 Task: Look for space in Nanae, Japan from 3rd August, 2023 to 17th August, 2023 for 3 adults, 1 child in price range Rs.3000 to Rs.15000. Place can be entire place with 3 bedrooms having 4 beds and 2 bathrooms. Property type can be house, flat, guest house. Amenities needed are: wifi, washing machine. Booking option can be shelf check-in. Required host language is English.
Action: Mouse moved to (405, 99)
Screenshot: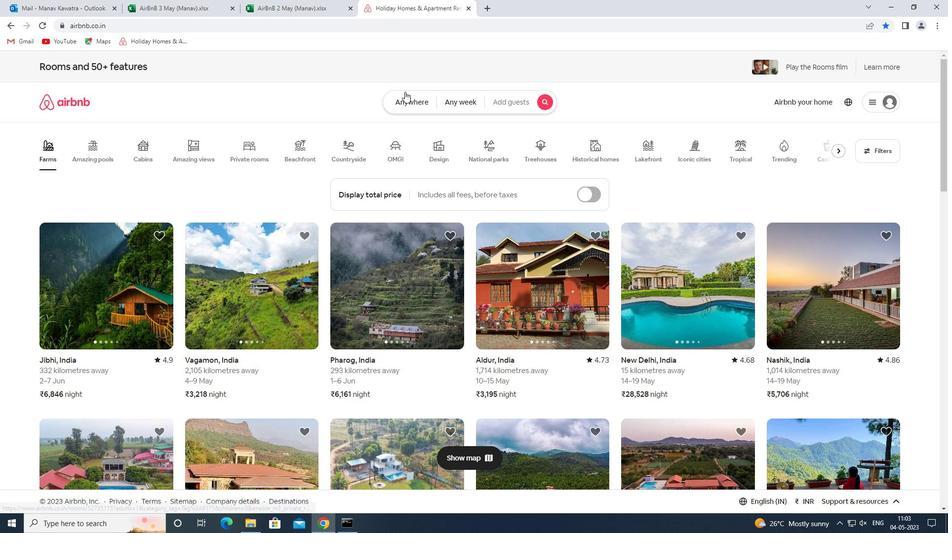 
Action: Mouse pressed left at (405, 99)
Screenshot: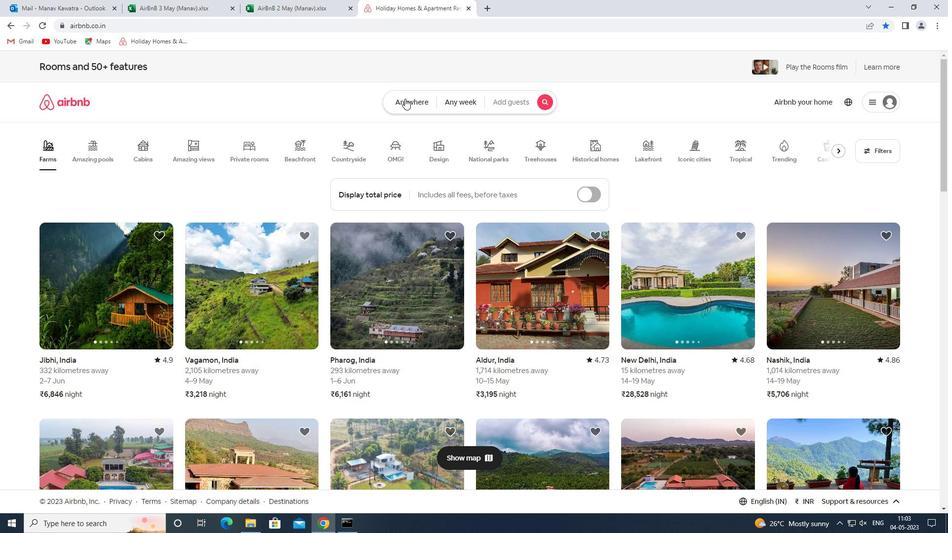 
Action: Mouse moved to (329, 143)
Screenshot: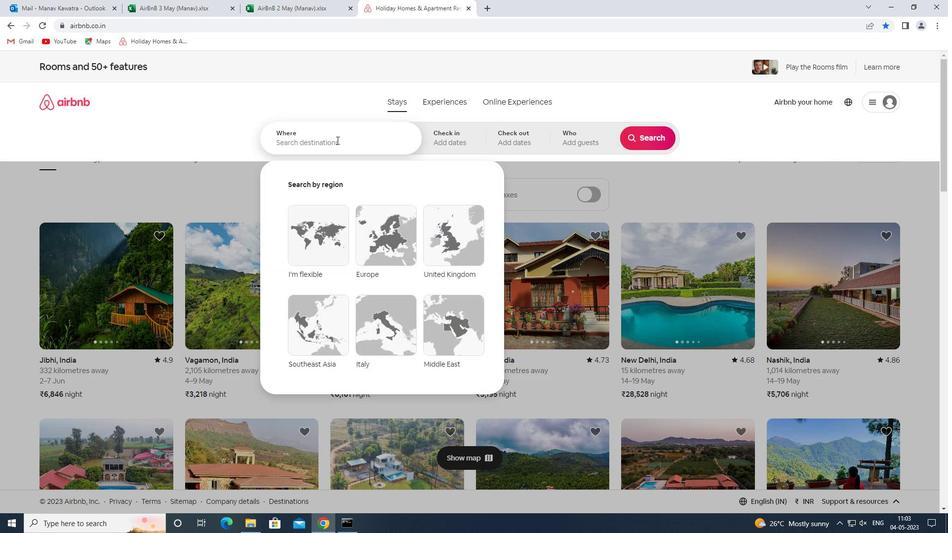 
Action: Mouse pressed left at (329, 143)
Screenshot: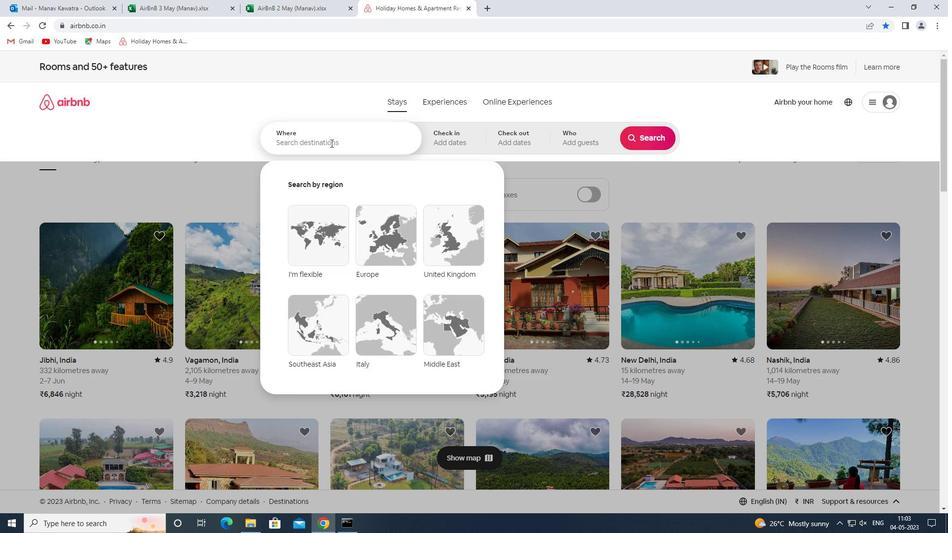 
Action: Key pressed nanae<Key.space>j<Key.caps_lock><Key.caps_lock>apan<Key.space><Key.enter>
Screenshot: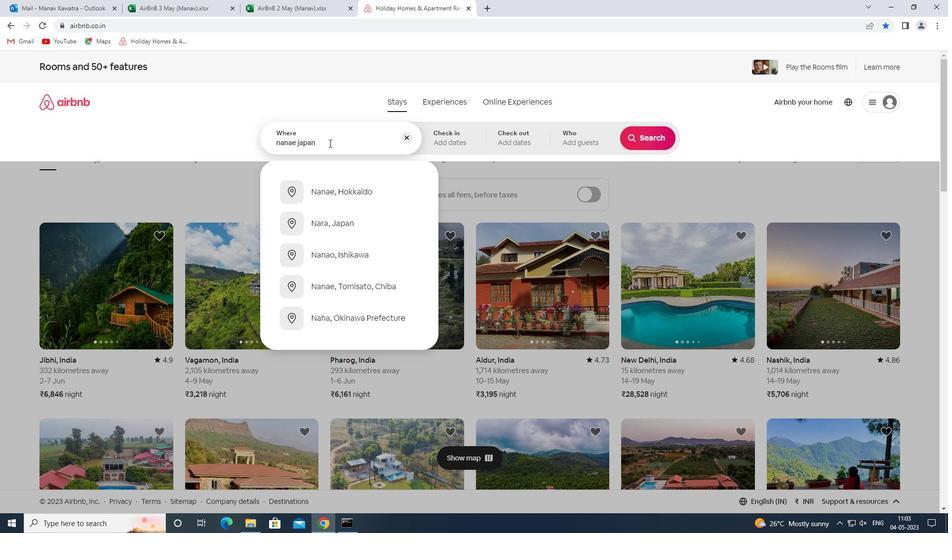 
Action: Mouse moved to (642, 258)
Screenshot: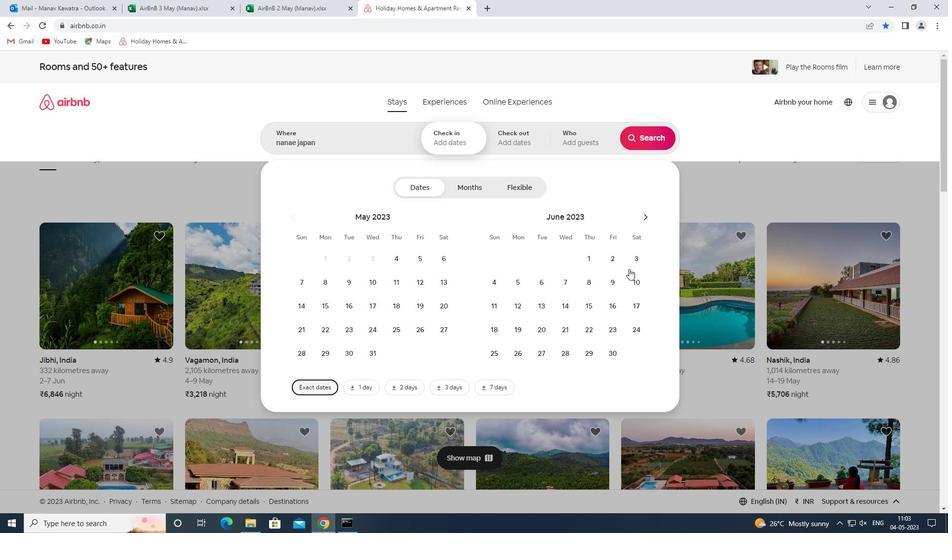 
Action: Mouse pressed left at (642, 258)
Screenshot: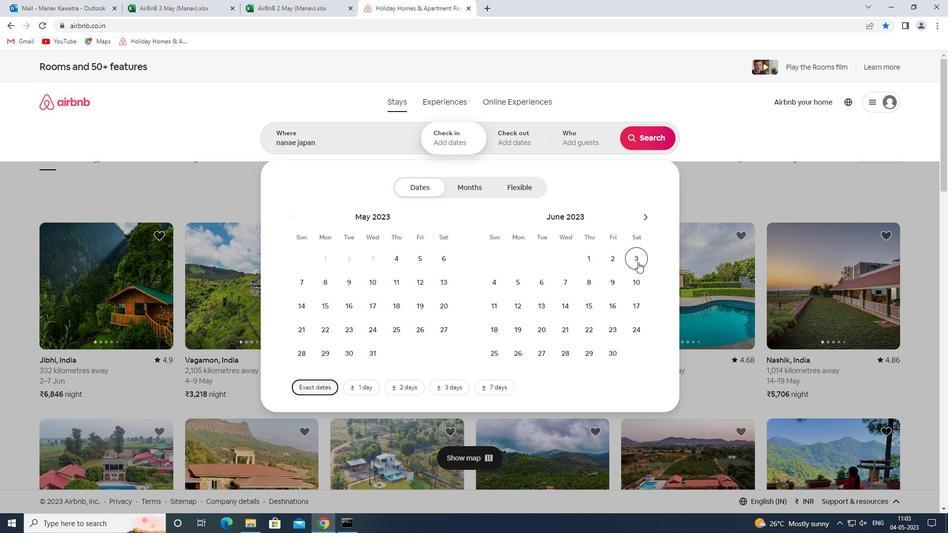 
Action: Mouse moved to (636, 310)
Screenshot: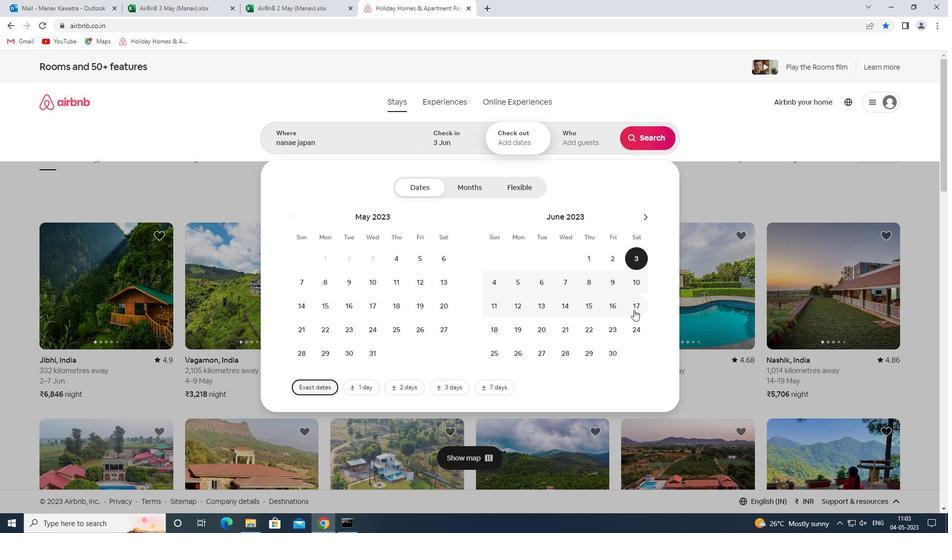 
Action: Mouse pressed left at (636, 310)
Screenshot: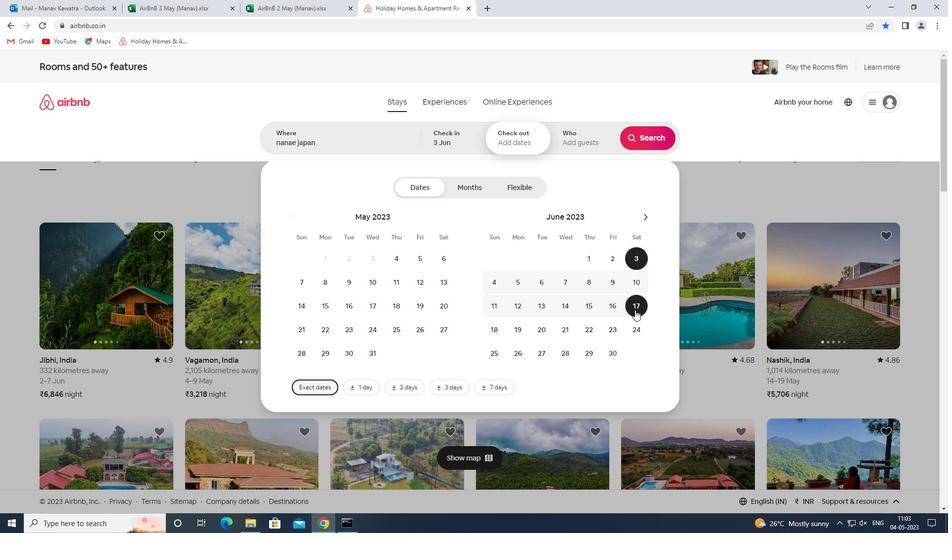 
Action: Mouse moved to (570, 151)
Screenshot: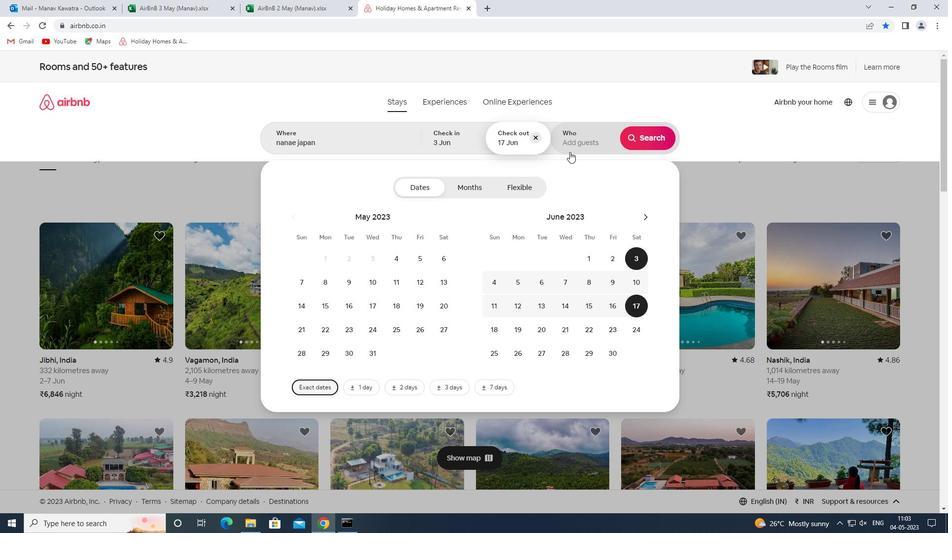 
Action: Mouse pressed left at (570, 151)
Screenshot: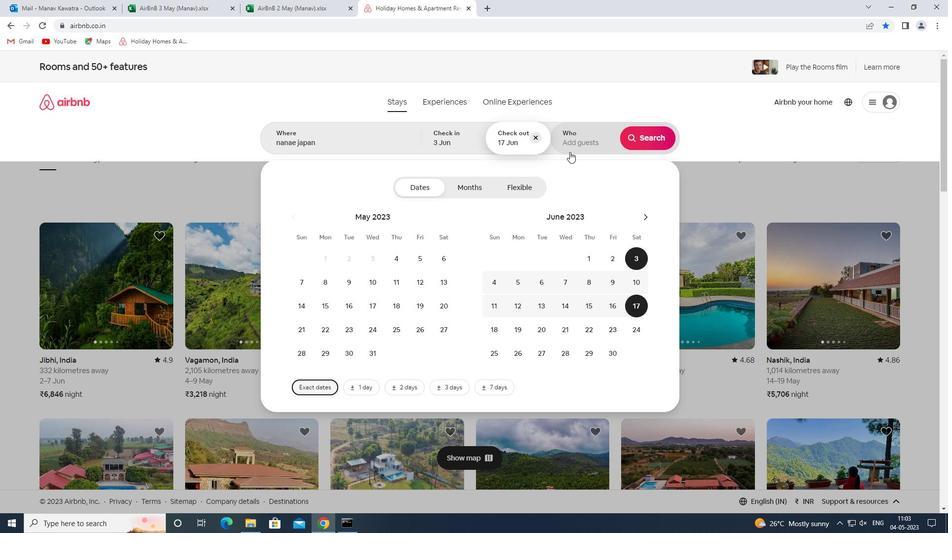 
Action: Mouse moved to (650, 195)
Screenshot: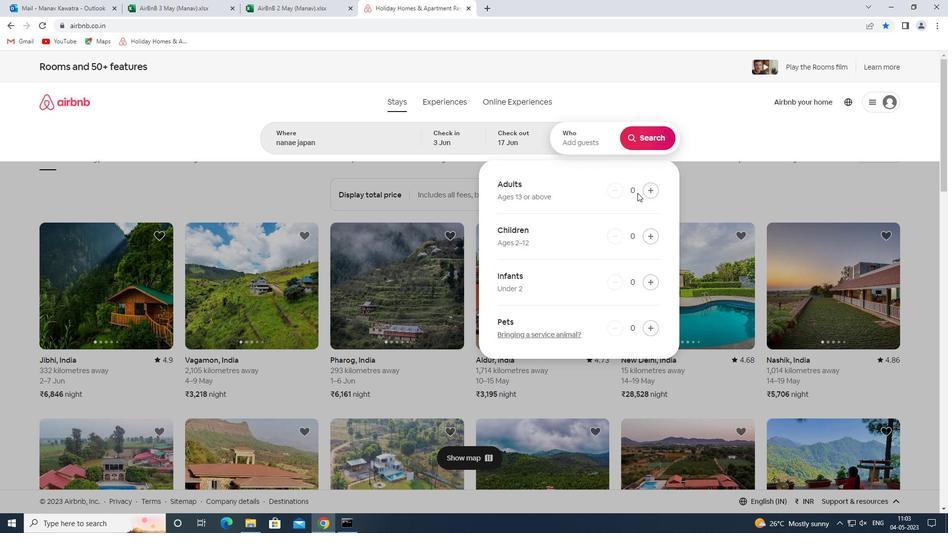 
Action: Mouse pressed left at (650, 195)
Screenshot: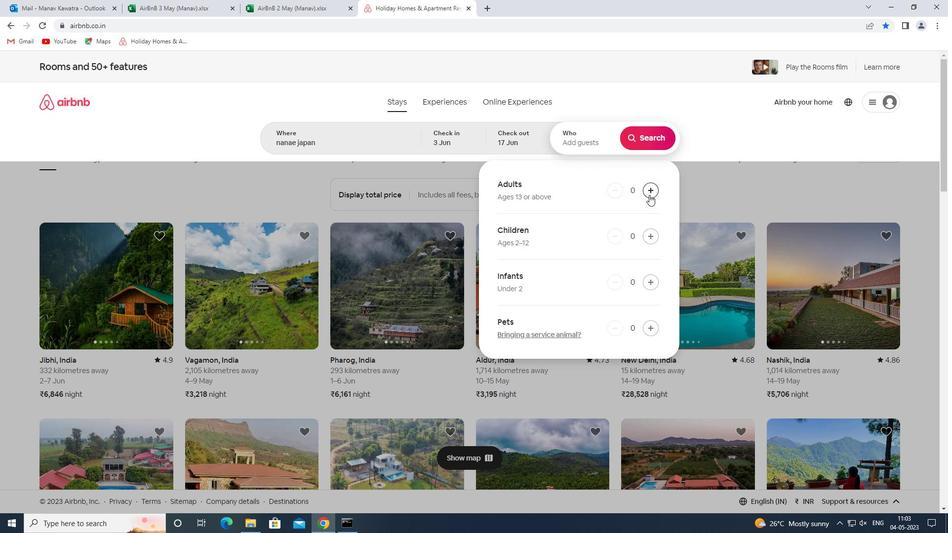 
Action: Mouse pressed left at (650, 195)
Screenshot: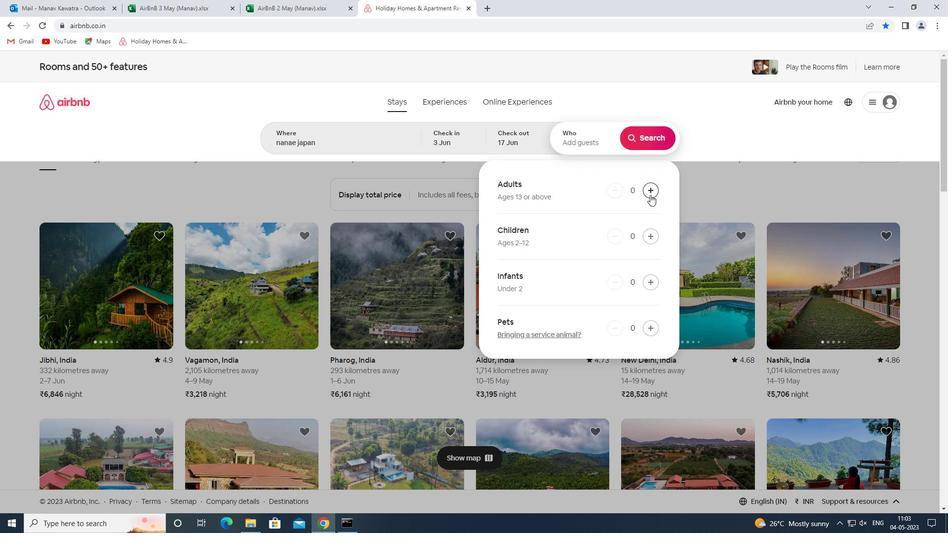 
Action: Mouse pressed left at (650, 195)
Screenshot: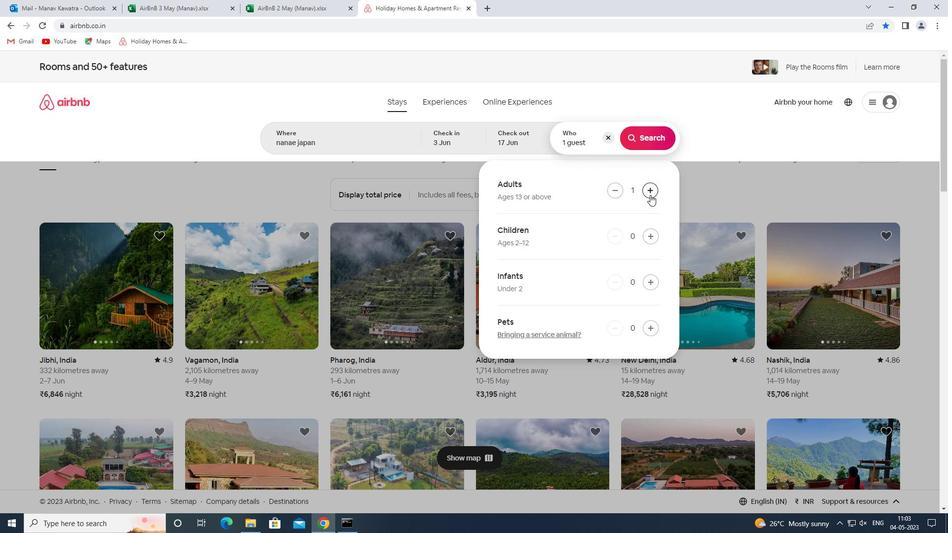 
Action: Mouse moved to (649, 235)
Screenshot: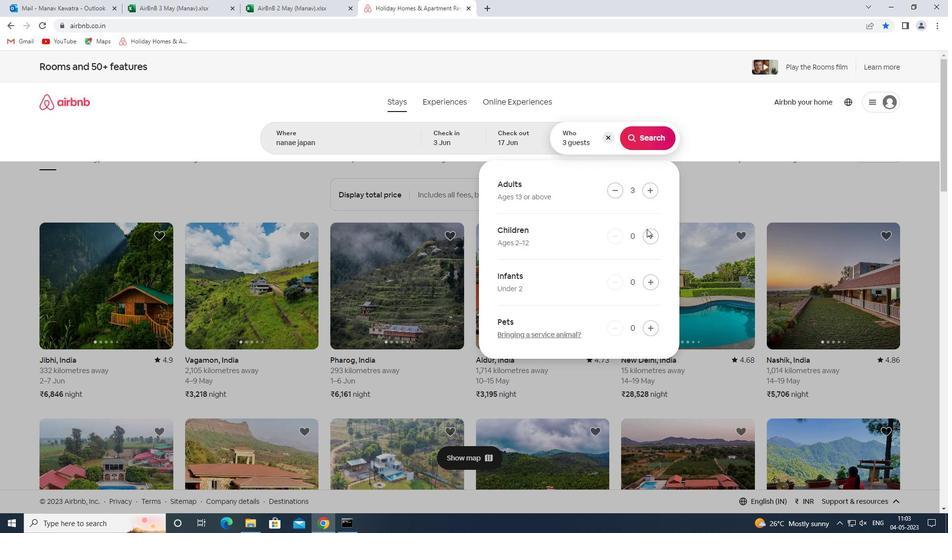 
Action: Mouse pressed left at (649, 235)
Screenshot: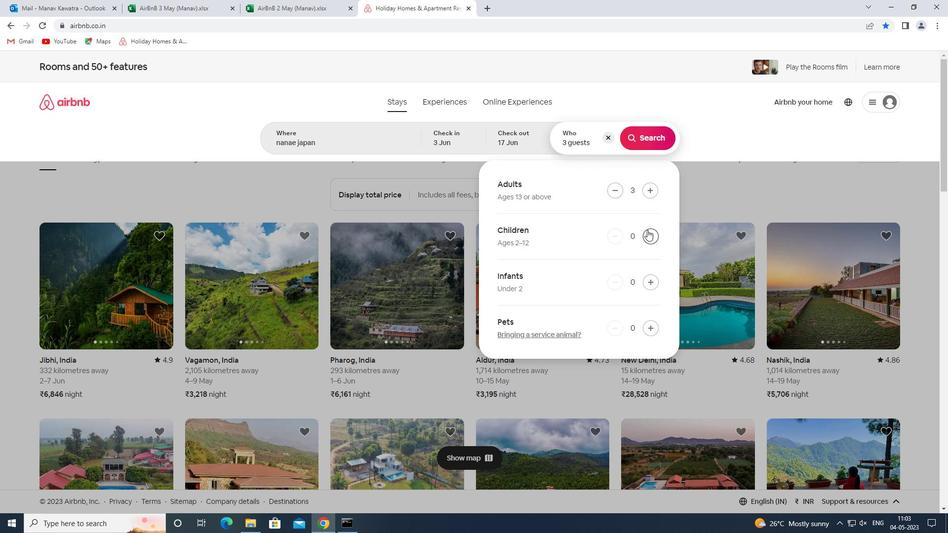 
Action: Mouse moved to (648, 150)
Screenshot: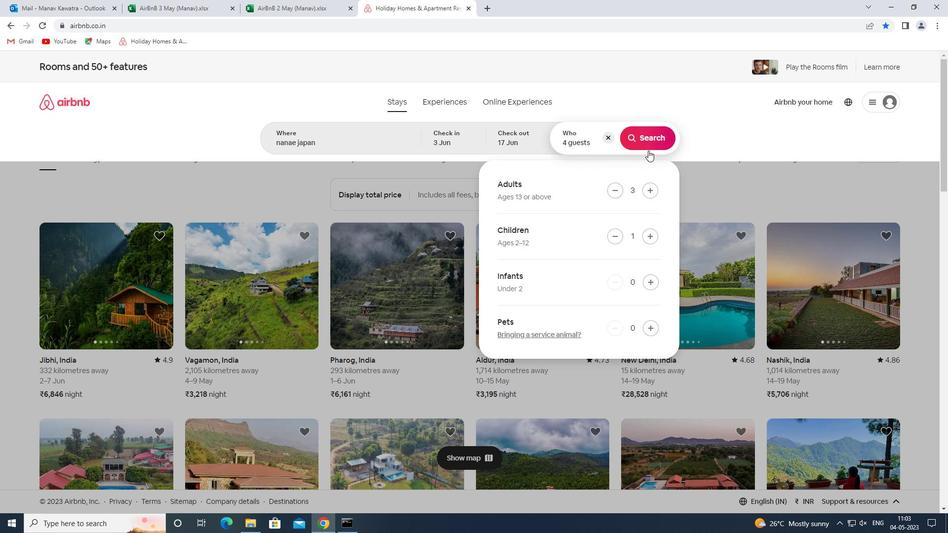 
Action: Mouse pressed left at (648, 150)
Screenshot: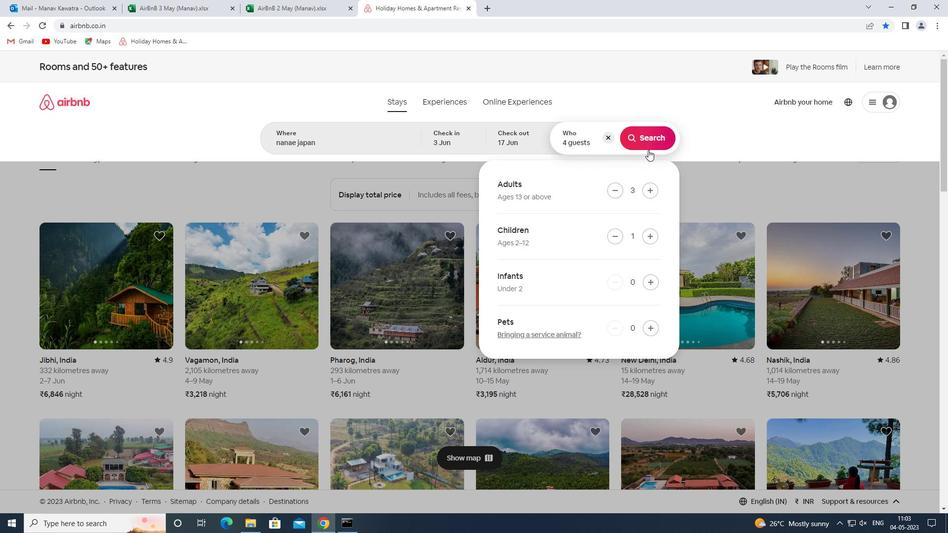 
Action: Mouse moved to (654, 146)
Screenshot: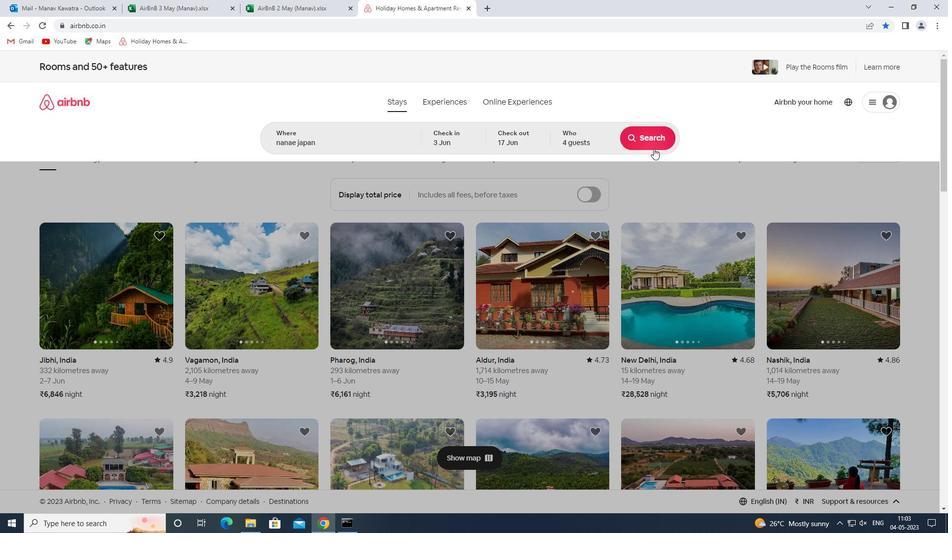 
Action: Mouse pressed left at (654, 146)
Screenshot: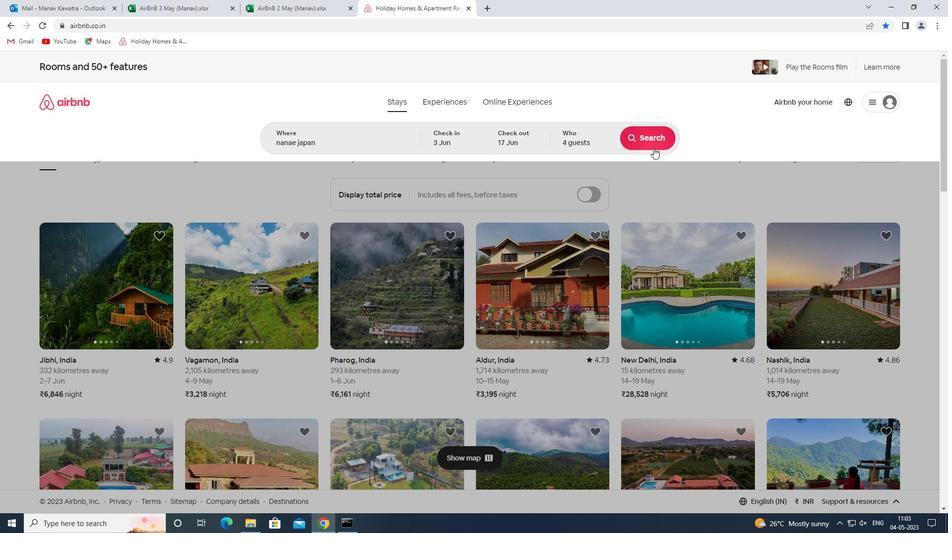 
Action: Mouse moved to (891, 113)
Screenshot: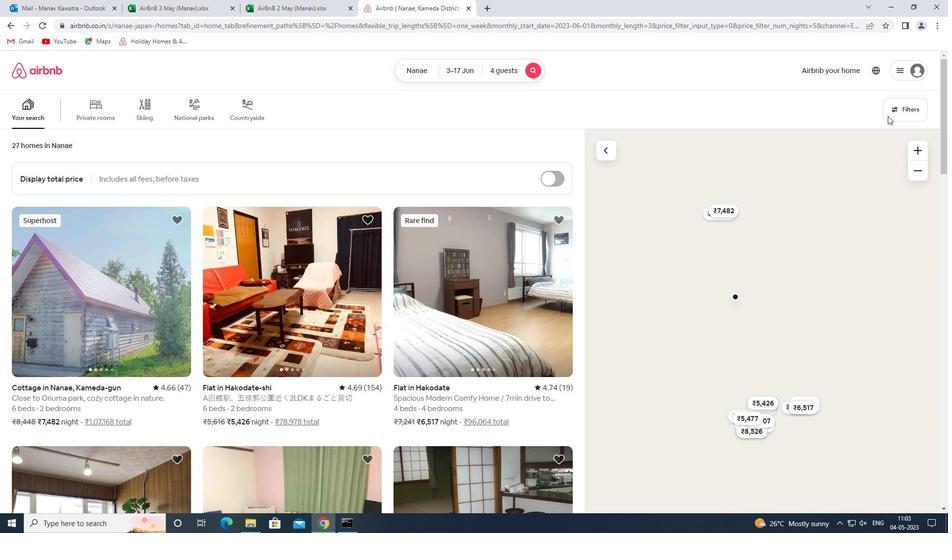 
Action: Mouse pressed left at (891, 113)
Screenshot: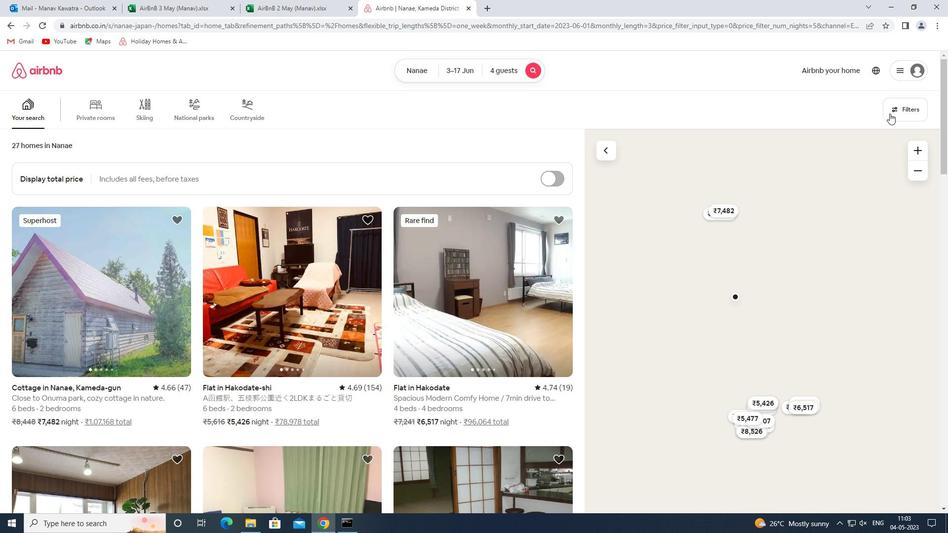 
Action: Mouse moved to (375, 231)
Screenshot: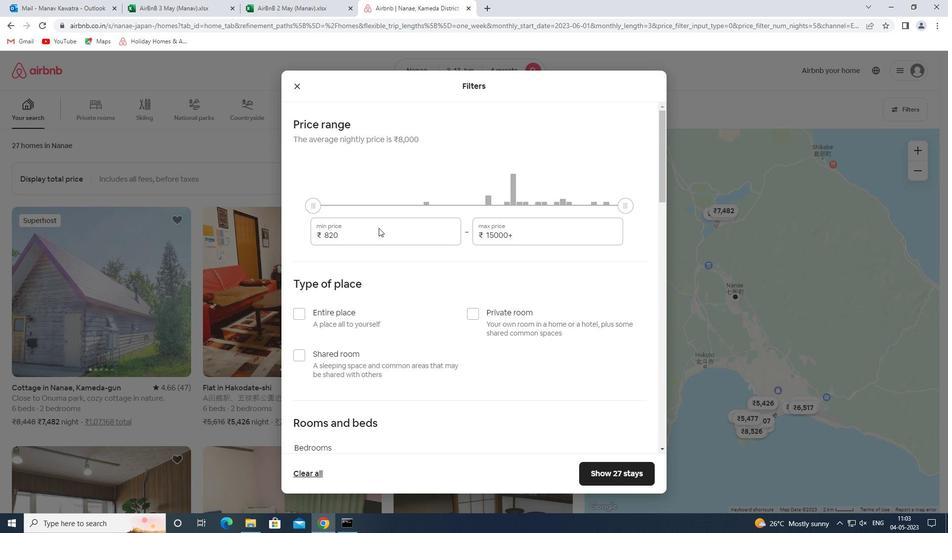 
Action: Mouse pressed left at (375, 231)
Screenshot: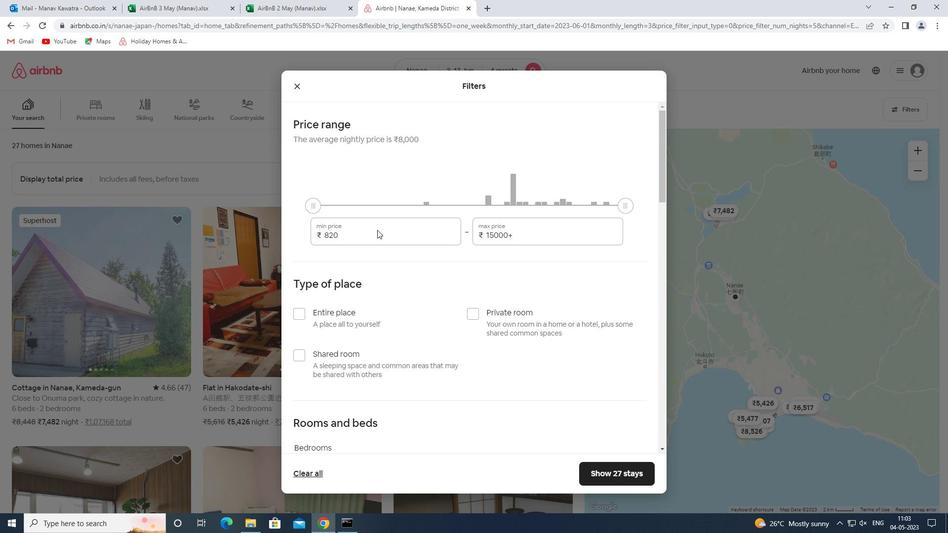 
Action: Mouse pressed left at (375, 231)
Screenshot: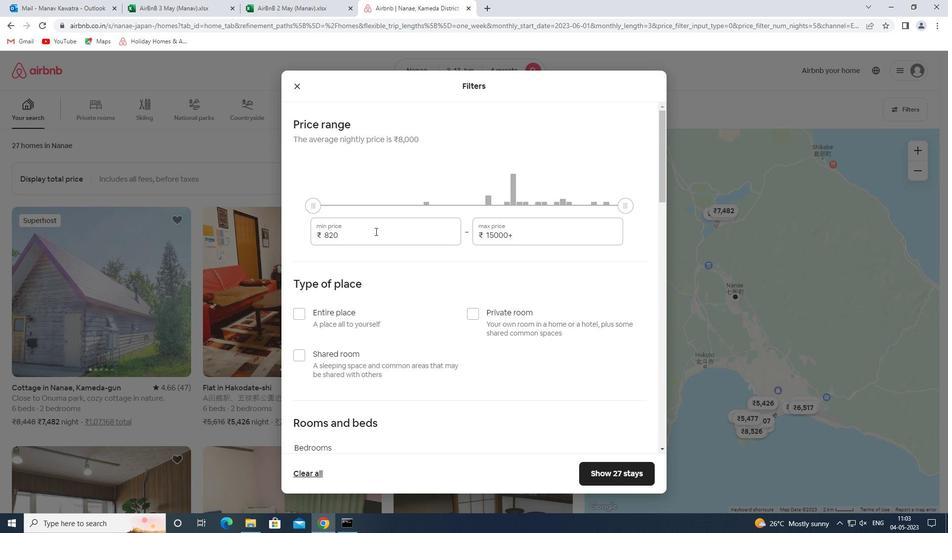 
Action: Key pressed 3000<Key.tab>15000
Screenshot: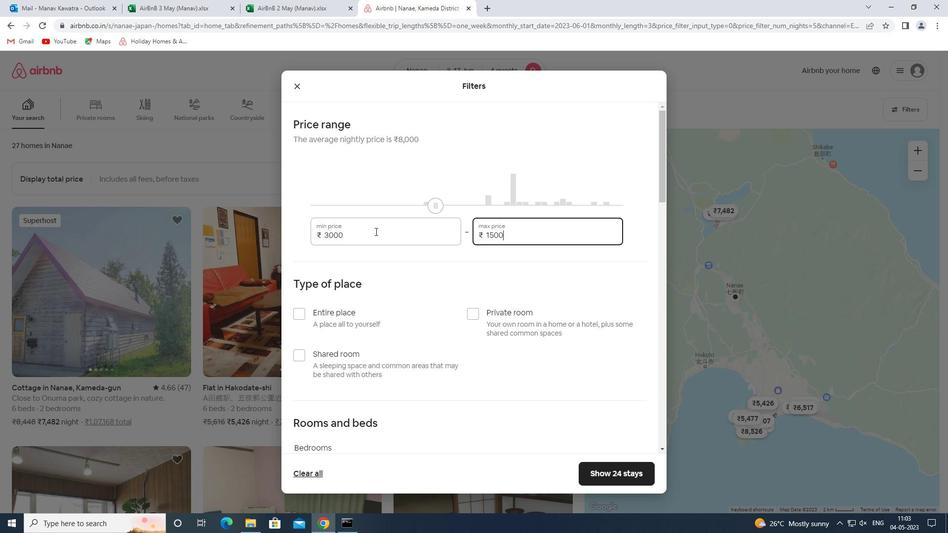 
Action: Mouse moved to (346, 315)
Screenshot: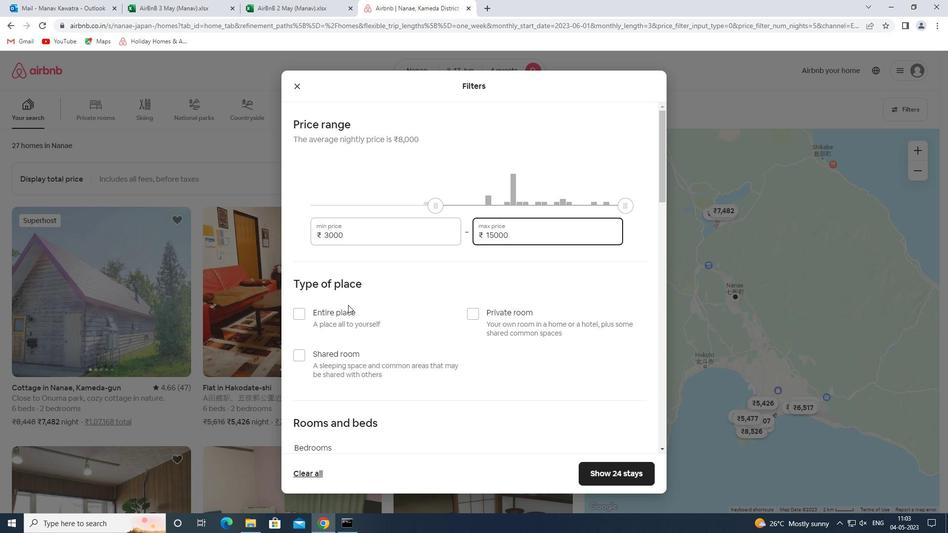 
Action: Mouse pressed left at (346, 315)
Screenshot: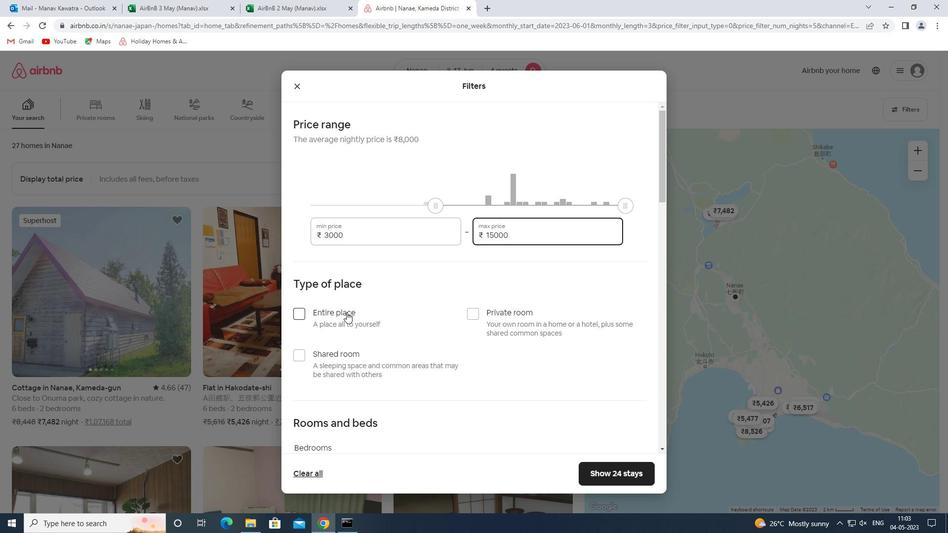 
Action: Mouse moved to (419, 287)
Screenshot: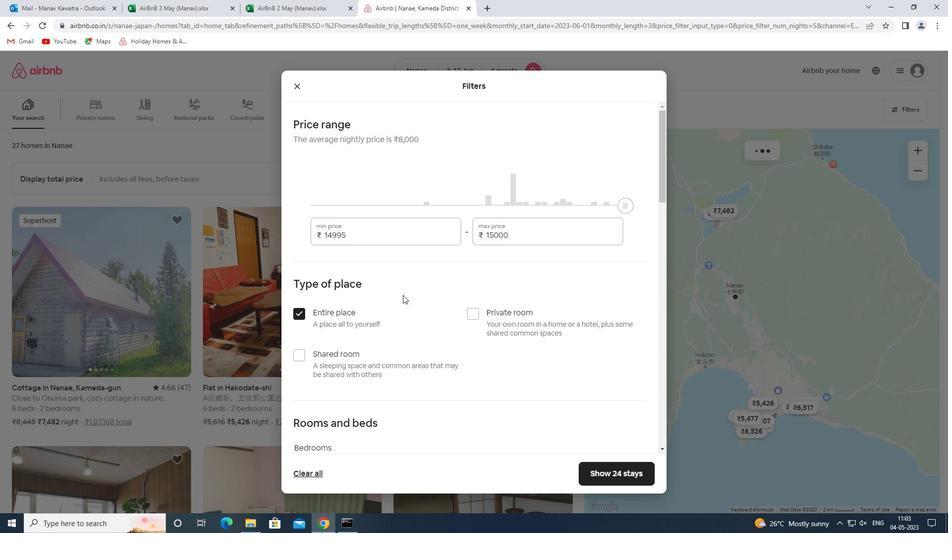 
Action: Mouse scrolled (419, 286) with delta (0, 0)
Screenshot: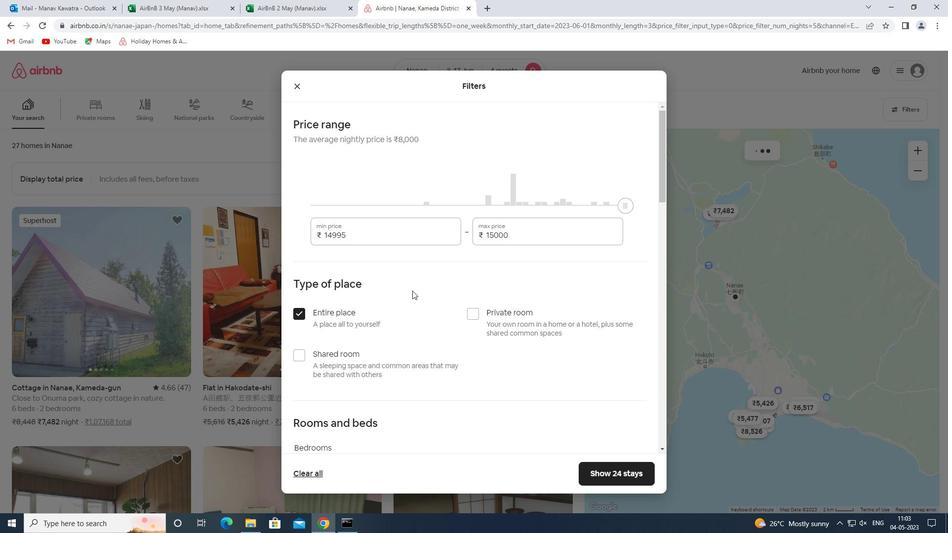 
Action: Mouse scrolled (419, 286) with delta (0, 0)
Screenshot: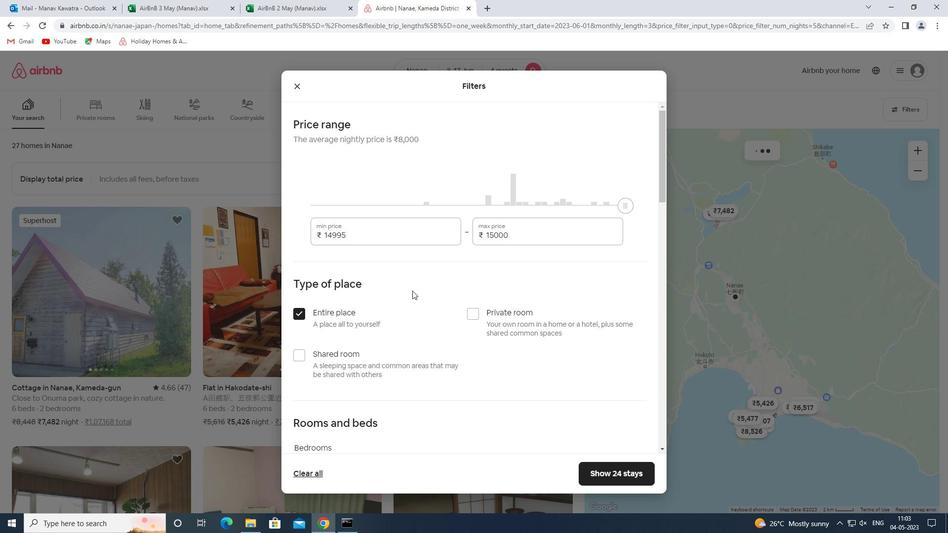 
Action: Mouse scrolled (419, 286) with delta (0, 0)
Screenshot: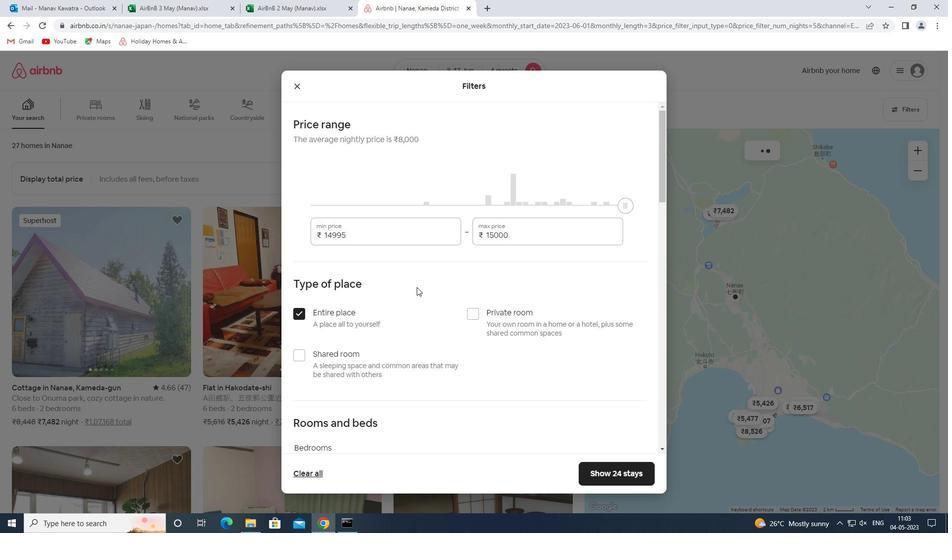 
Action: Mouse scrolled (419, 286) with delta (0, 0)
Screenshot: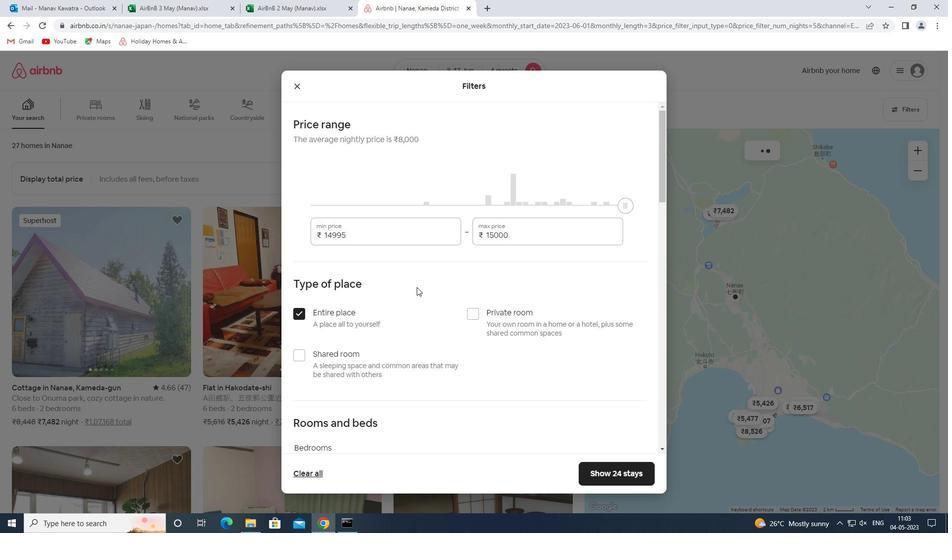 
Action: Mouse scrolled (419, 286) with delta (0, 0)
Screenshot: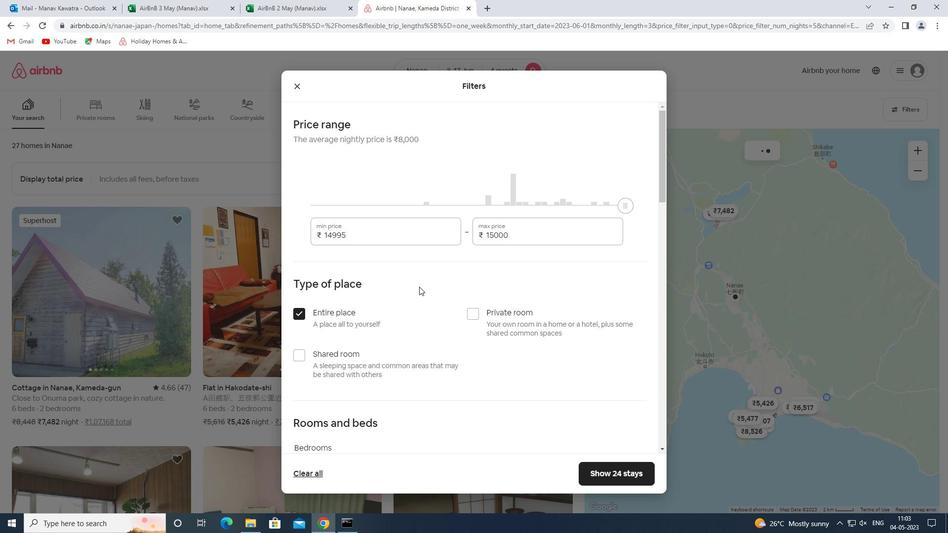 
Action: Mouse moved to (421, 230)
Screenshot: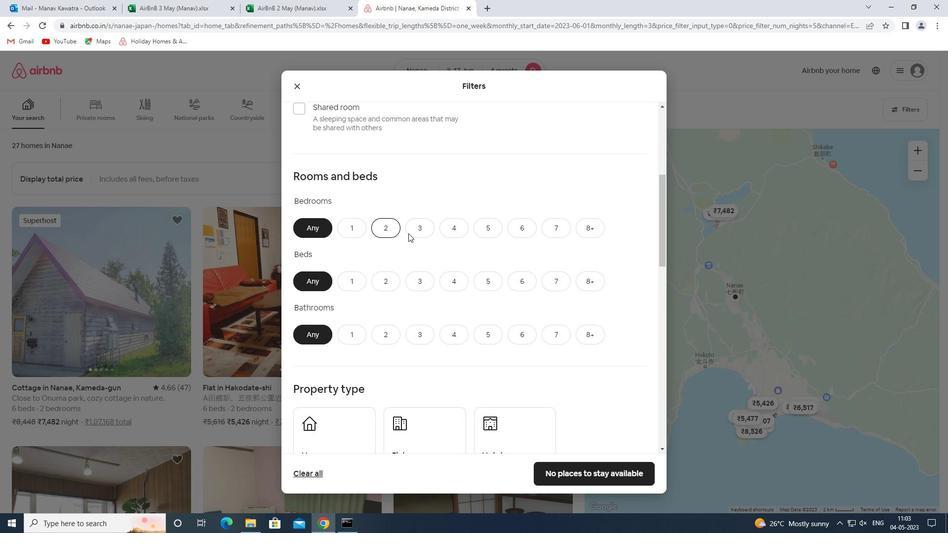 
Action: Mouse pressed left at (421, 230)
Screenshot: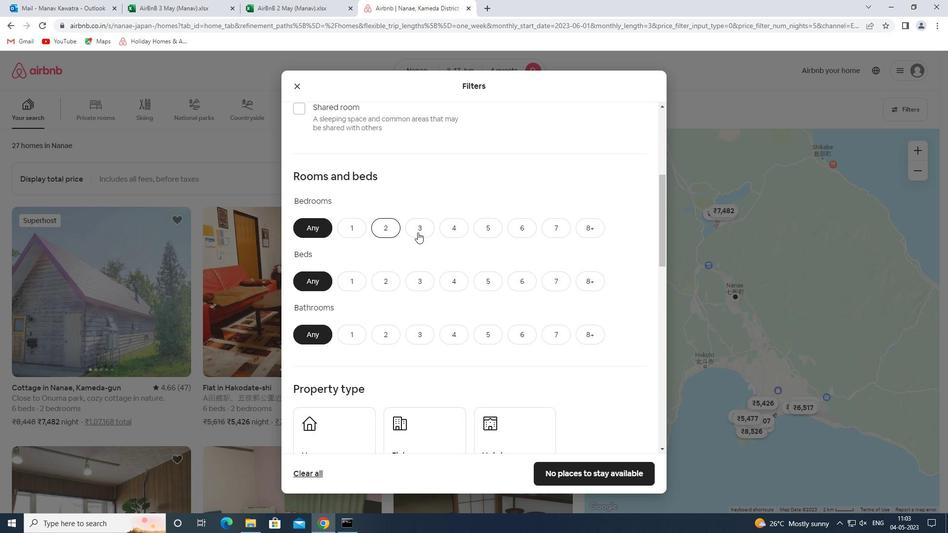 
Action: Mouse moved to (451, 279)
Screenshot: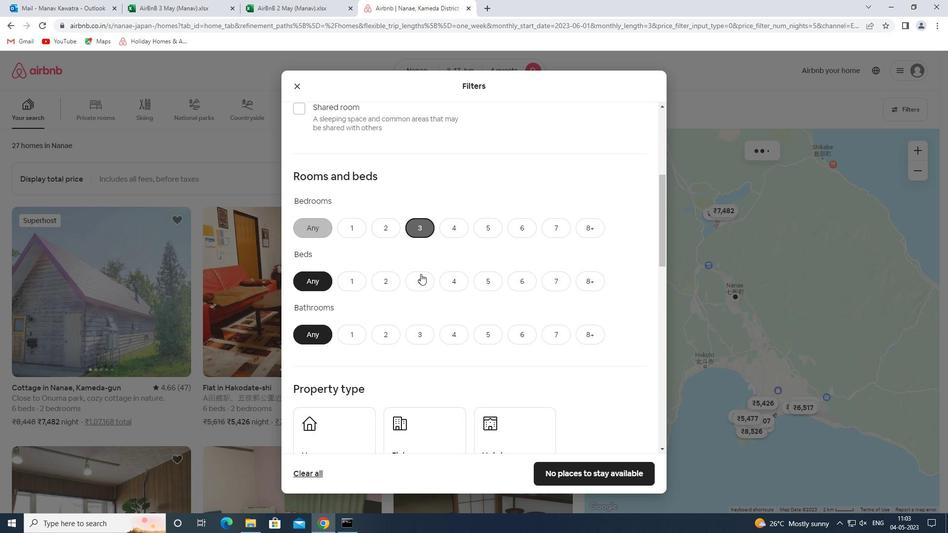 
Action: Mouse pressed left at (451, 279)
Screenshot: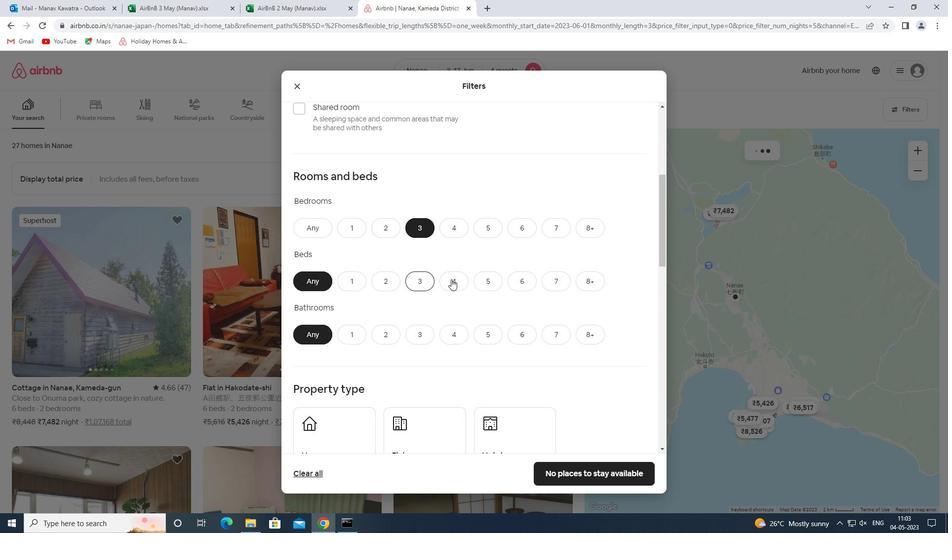 
Action: Mouse moved to (360, 328)
Screenshot: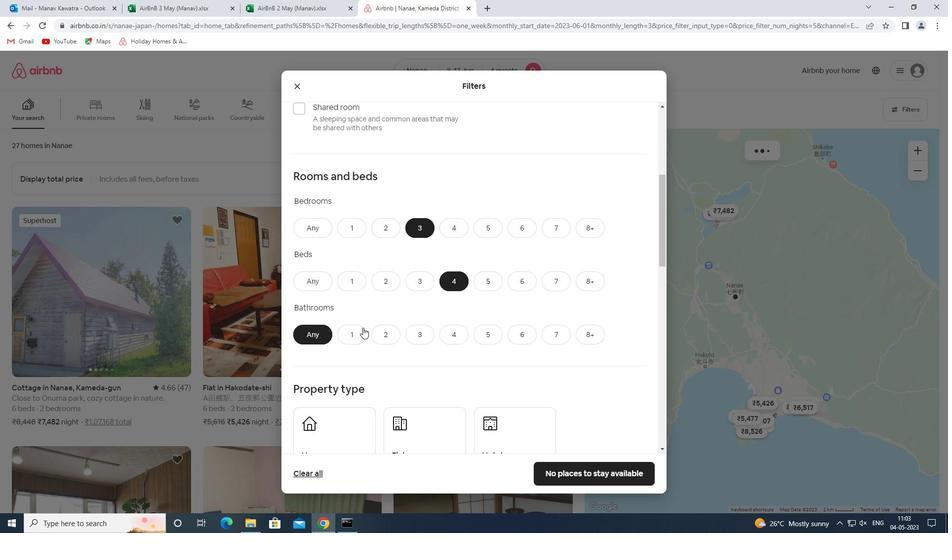 
Action: Mouse pressed left at (360, 328)
Screenshot: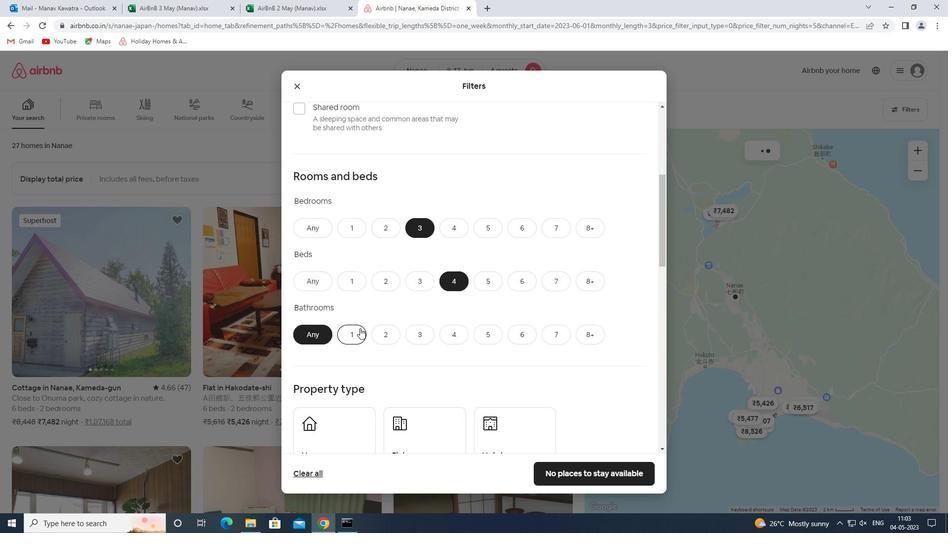 
Action: Mouse moved to (384, 335)
Screenshot: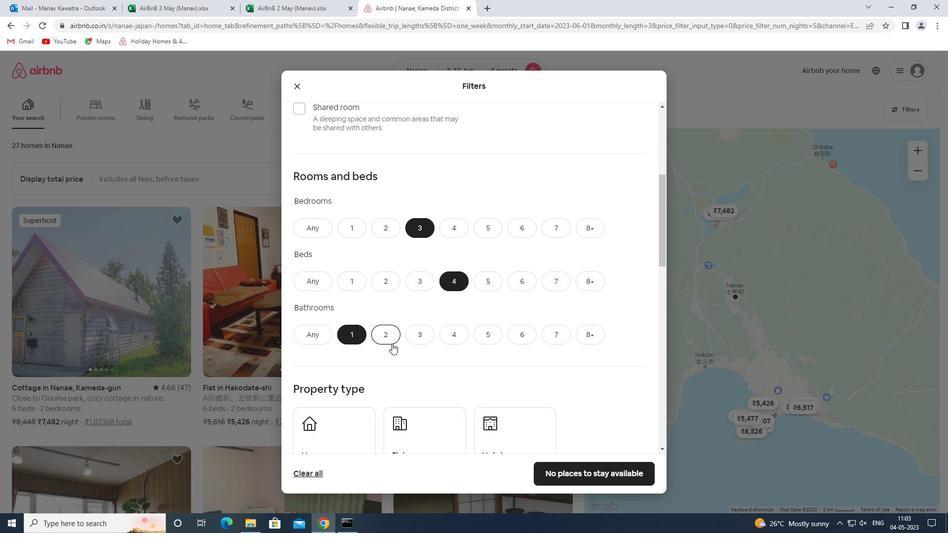 
Action: Mouse pressed left at (384, 335)
Screenshot: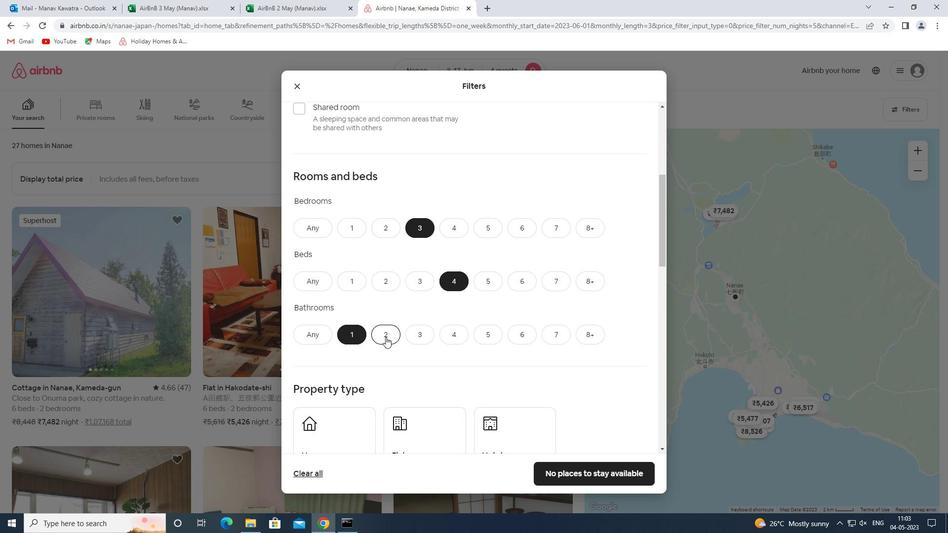 
Action: Mouse moved to (422, 324)
Screenshot: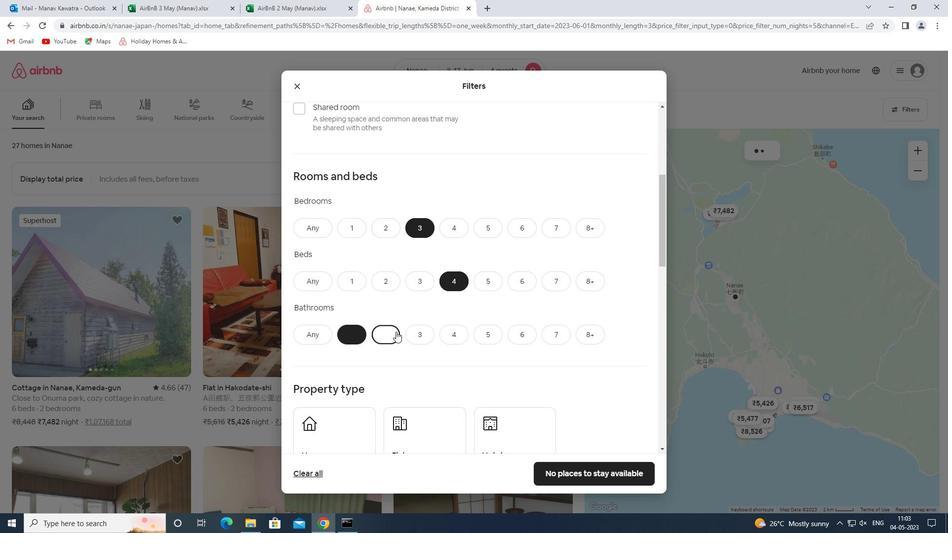 
Action: Mouse scrolled (422, 323) with delta (0, 0)
Screenshot: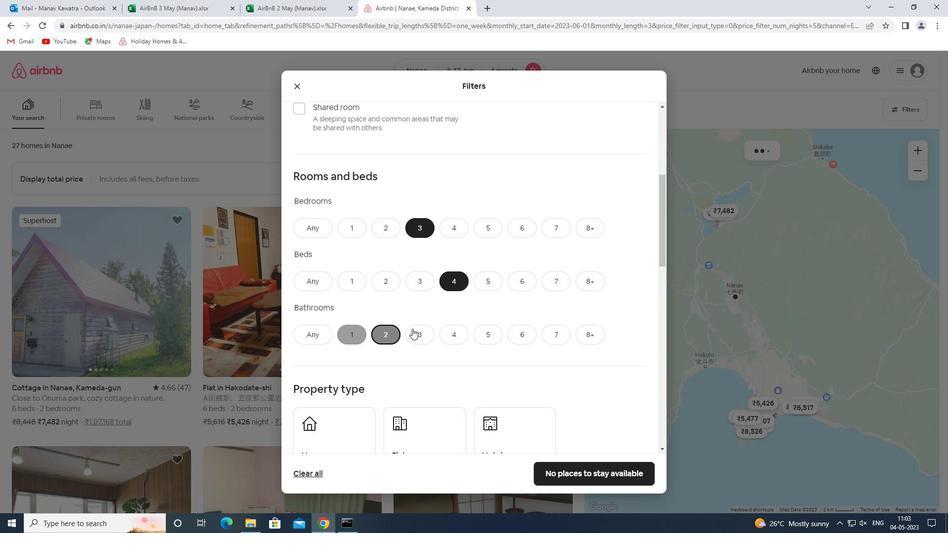
Action: Mouse scrolled (422, 323) with delta (0, 0)
Screenshot: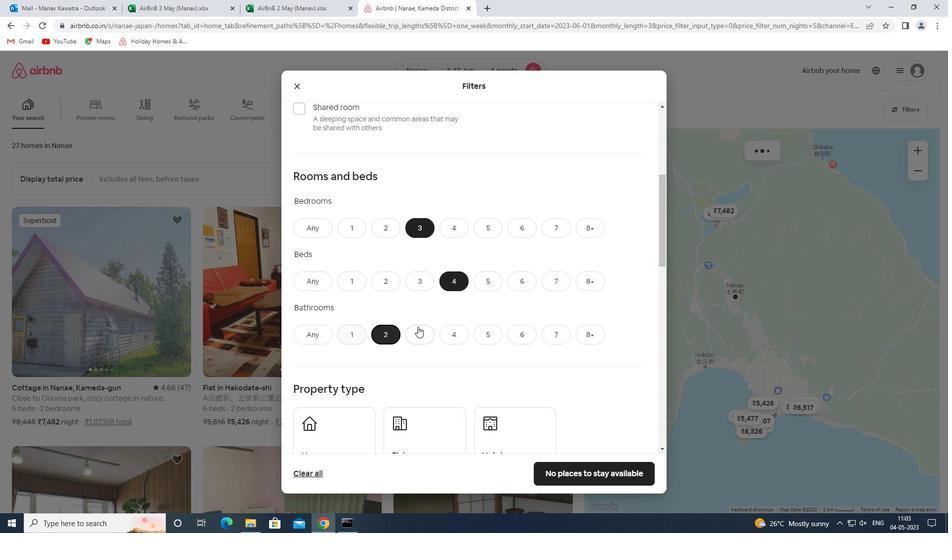 
Action: Mouse scrolled (422, 323) with delta (0, 0)
Screenshot: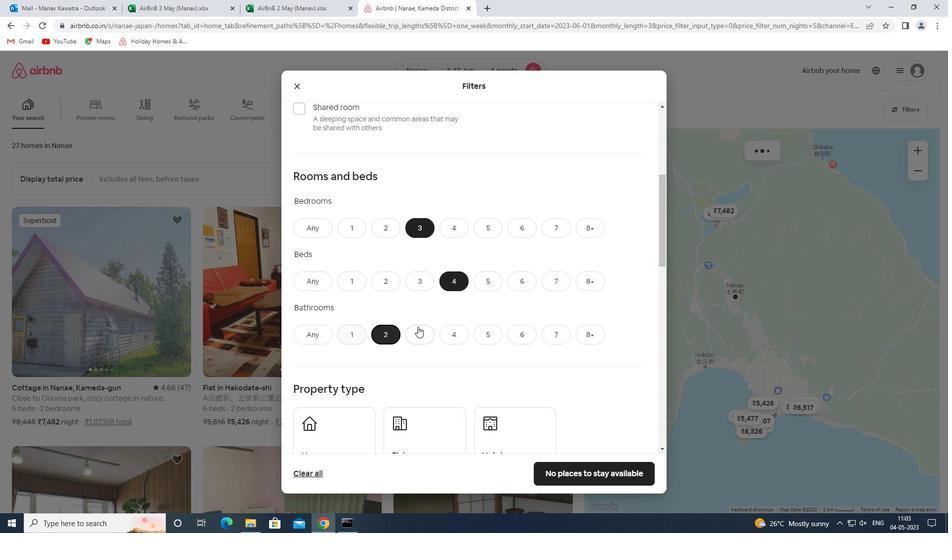 
Action: Mouse scrolled (422, 323) with delta (0, 0)
Screenshot: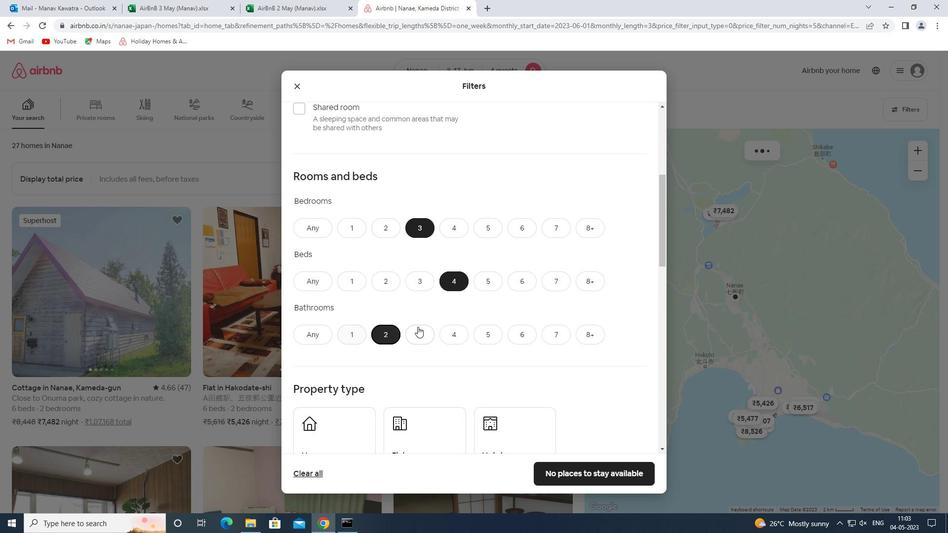 
Action: Mouse moved to (421, 321)
Screenshot: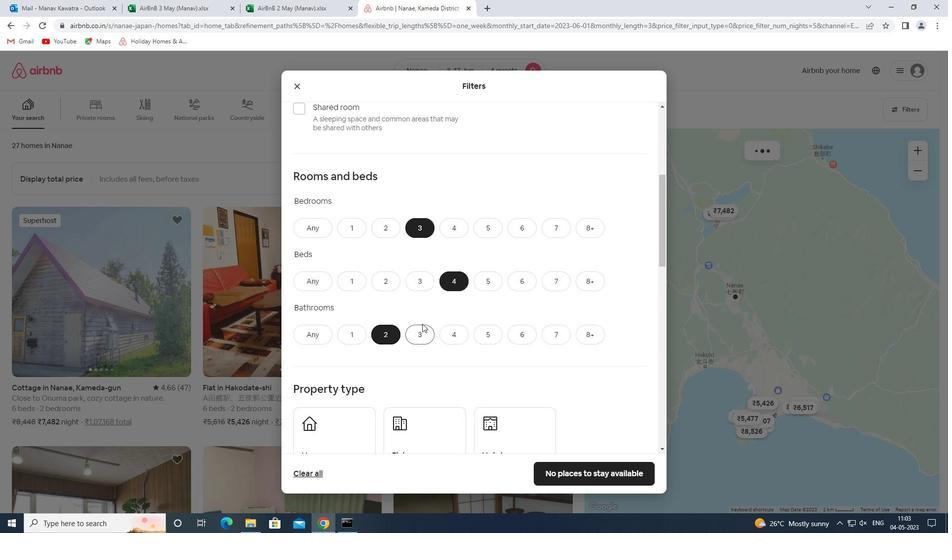 
Action: Mouse scrolled (421, 321) with delta (0, 0)
Screenshot: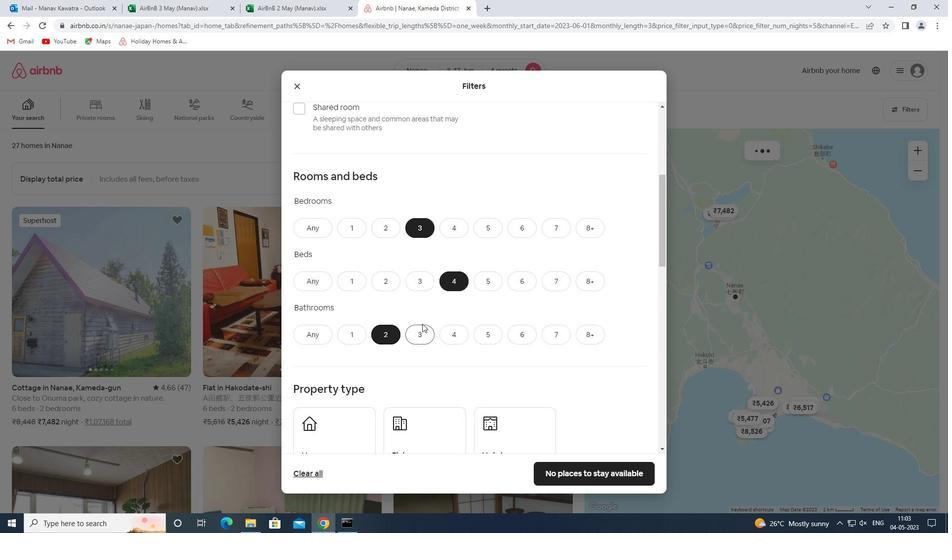 
Action: Mouse moved to (347, 200)
Screenshot: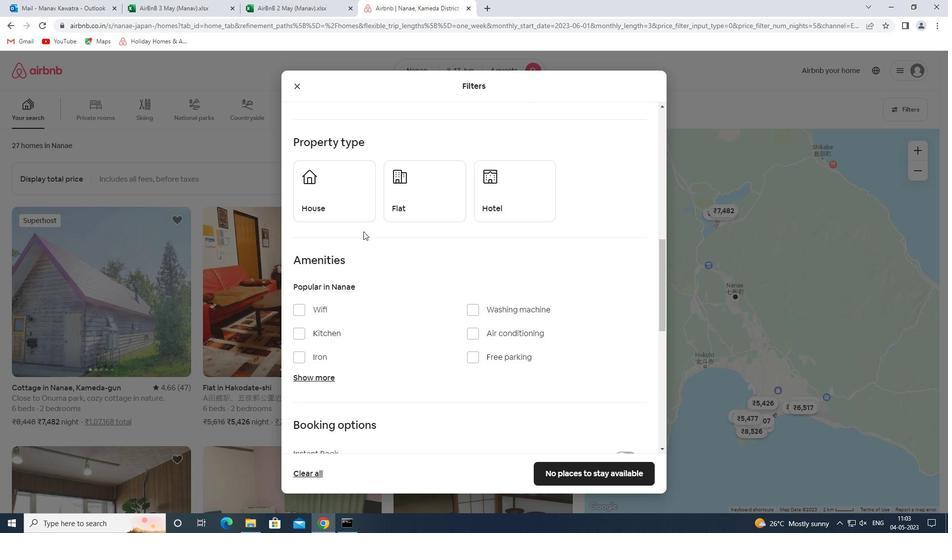 
Action: Mouse pressed left at (347, 200)
Screenshot: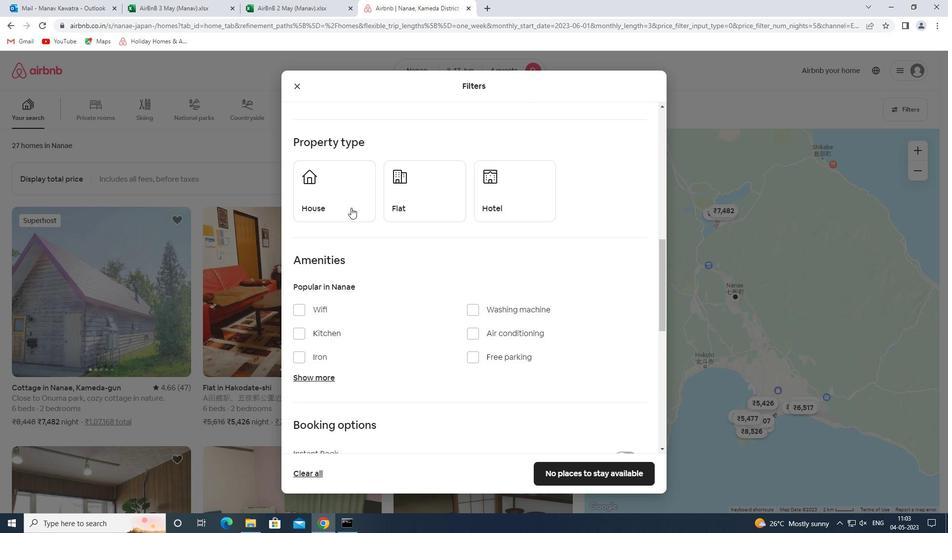 
Action: Mouse moved to (438, 199)
Screenshot: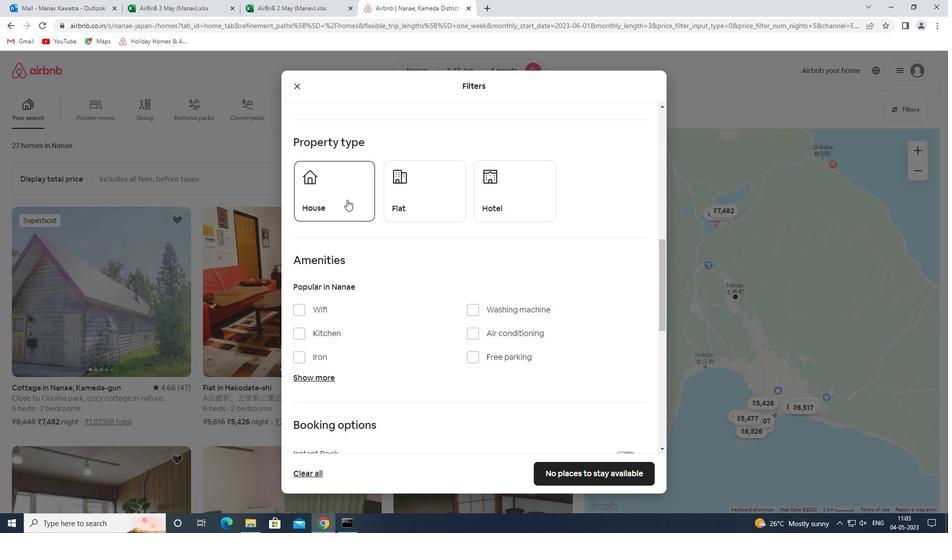 
Action: Mouse pressed left at (438, 199)
Screenshot: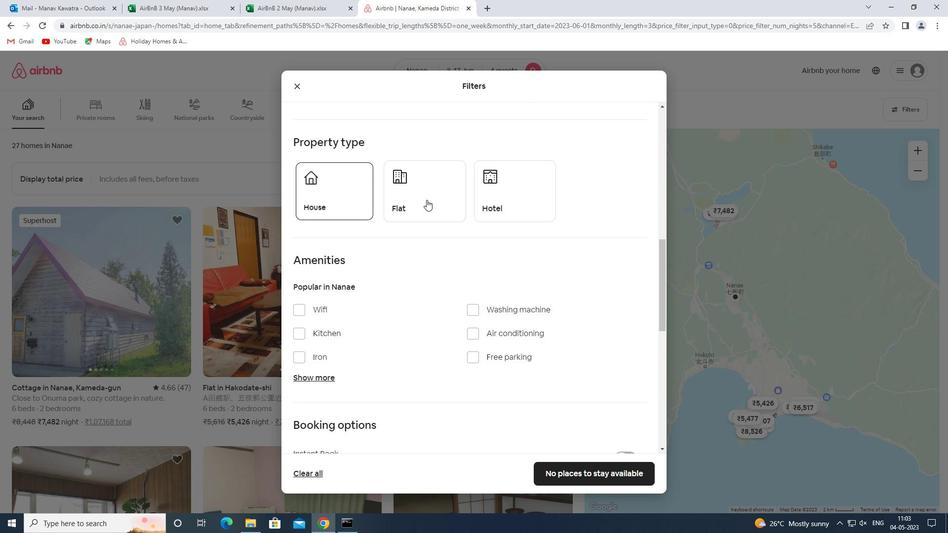 
Action: Mouse moved to (552, 197)
Screenshot: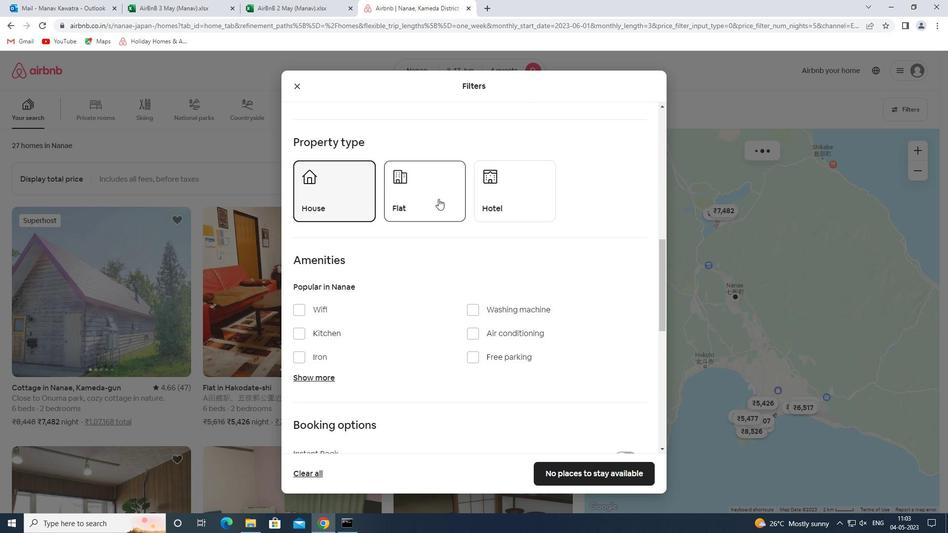 
Action: Mouse pressed left at (552, 197)
Screenshot: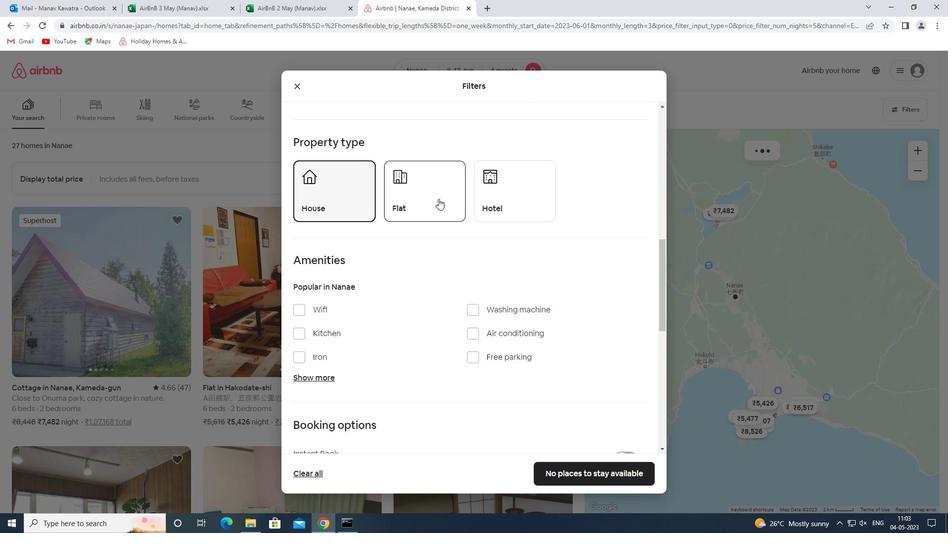 
Action: Mouse moved to (587, 280)
Screenshot: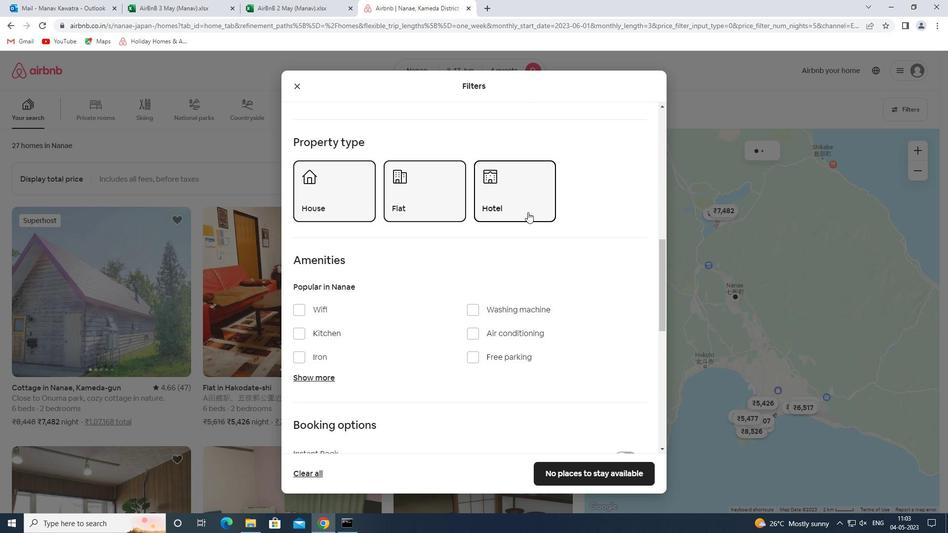 
Action: Mouse scrolled (587, 280) with delta (0, 0)
Screenshot: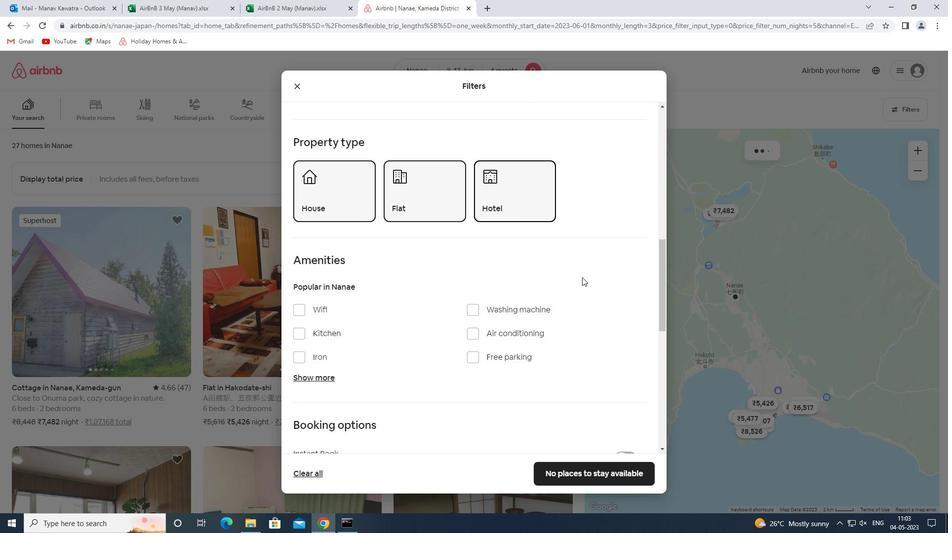 
Action: Mouse moved to (587, 281)
Screenshot: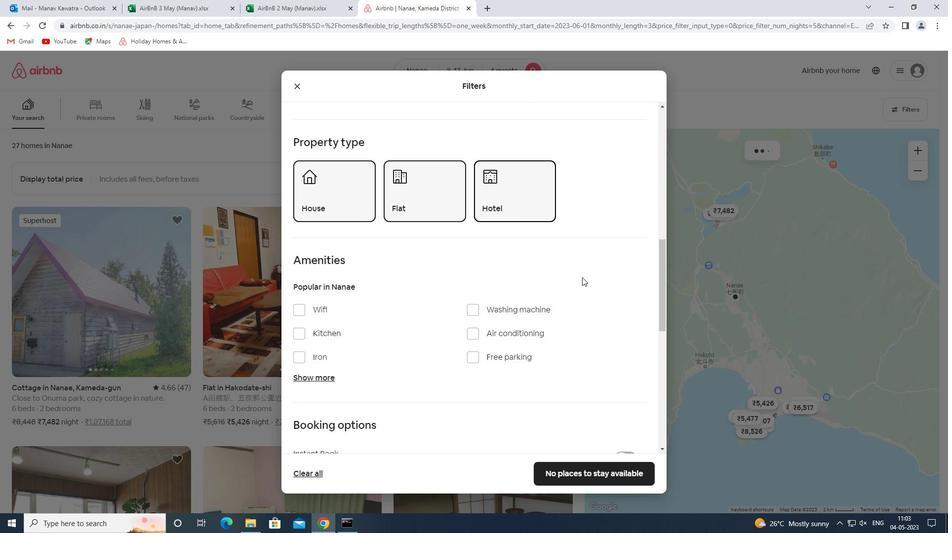 
Action: Mouse scrolled (587, 281) with delta (0, 0)
Screenshot: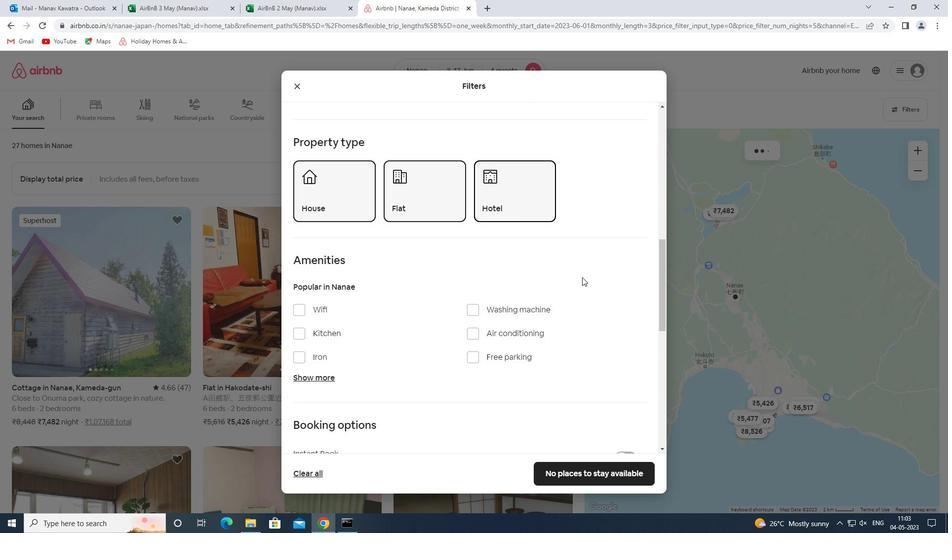 
Action: Mouse moved to (587, 281)
Screenshot: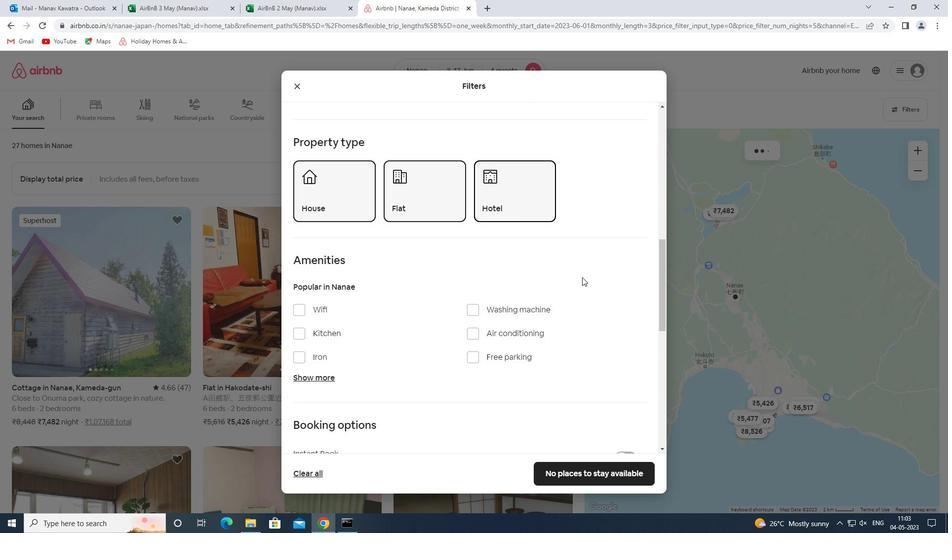 
Action: Mouse scrolled (587, 281) with delta (0, 0)
Screenshot: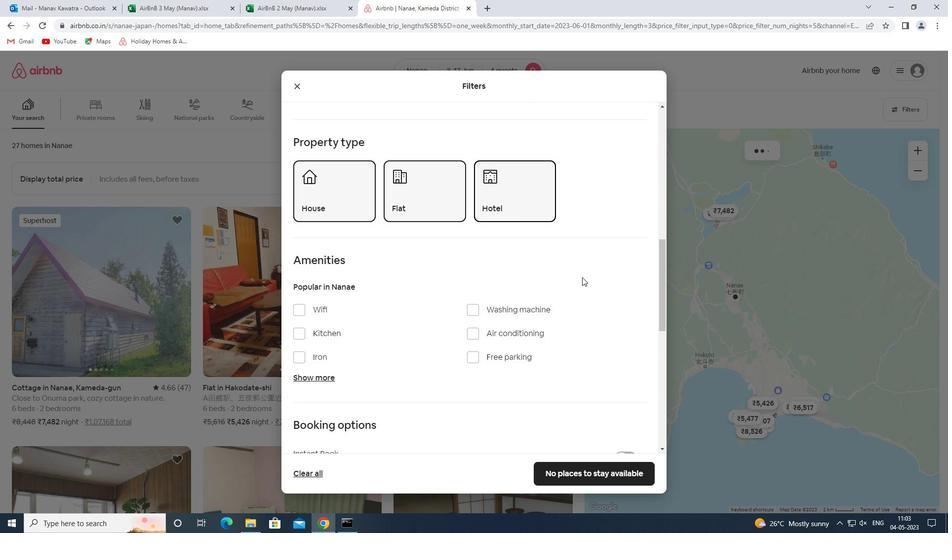 
Action: Mouse moved to (586, 282)
Screenshot: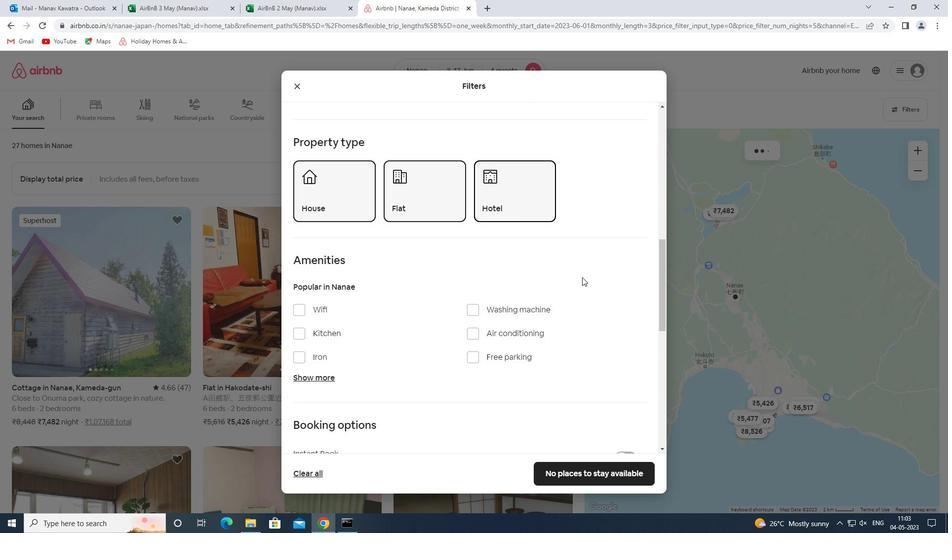 
Action: Mouse scrolled (586, 281) with delta (0, 0)
Screenshot: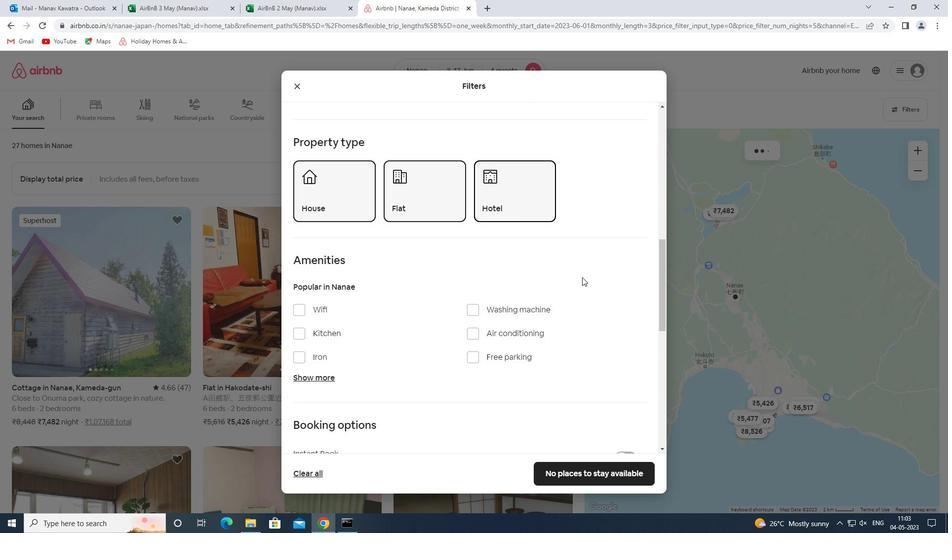
Action: Mouse moved to (585, 282)
Screenshot: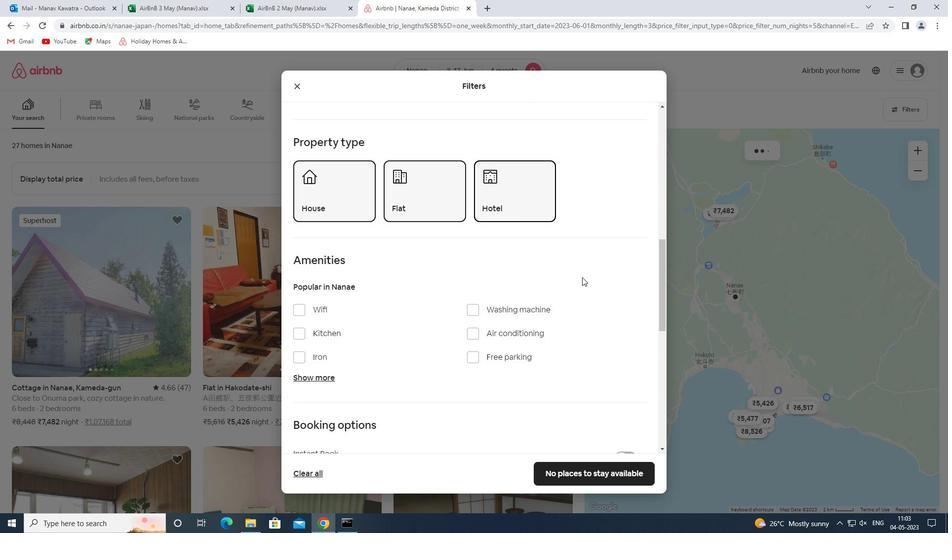 
Action: Mouse scrolled (585, 281) with delta (0, 0)
Screenshot: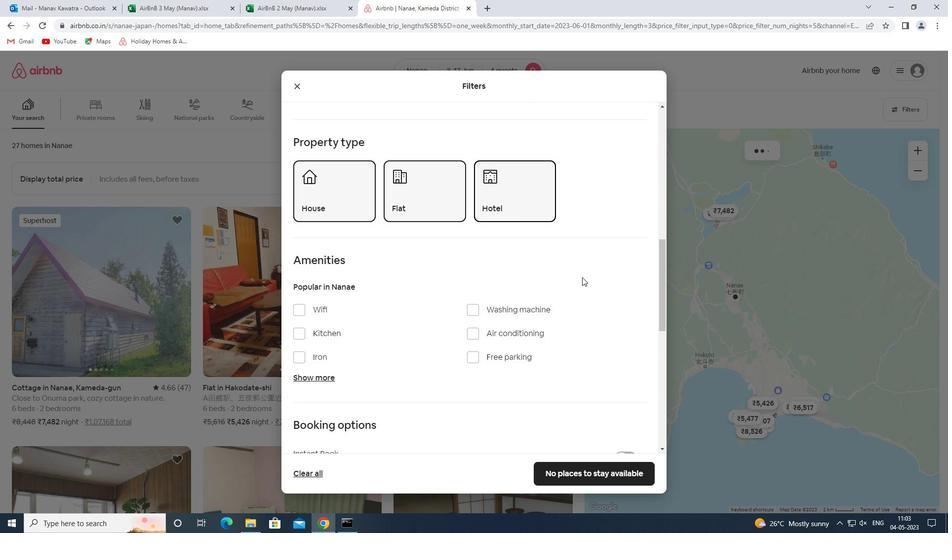 
Action: Mouse moved to (584, 282)
Screenshot: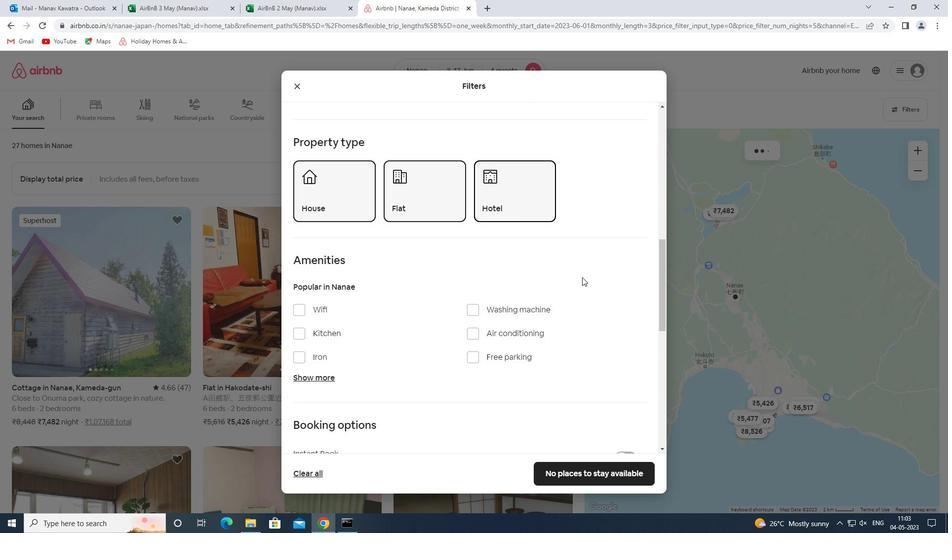 
Action: Mouse scrolled (584, 282) with delta (0, 0)
Screenshot: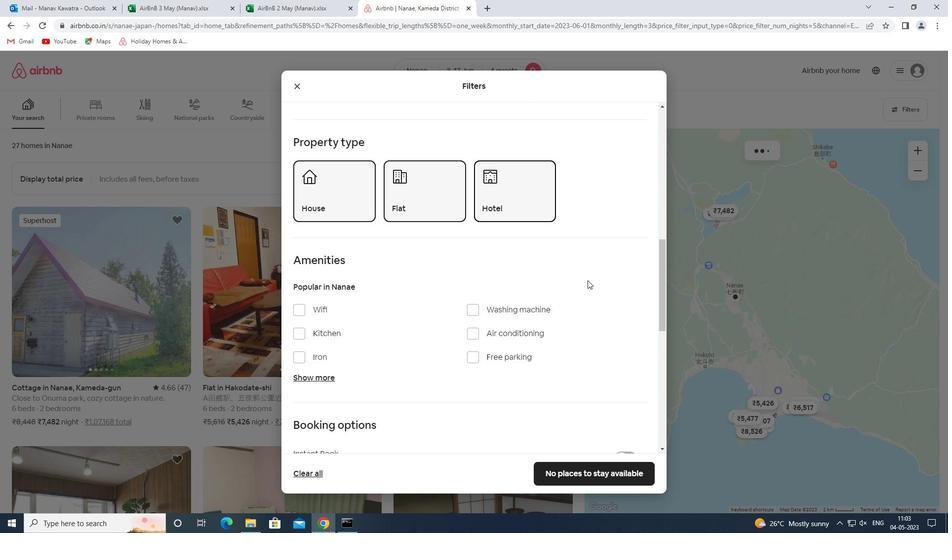 
Action: Mouse moved to (584, 282)
Screenshot: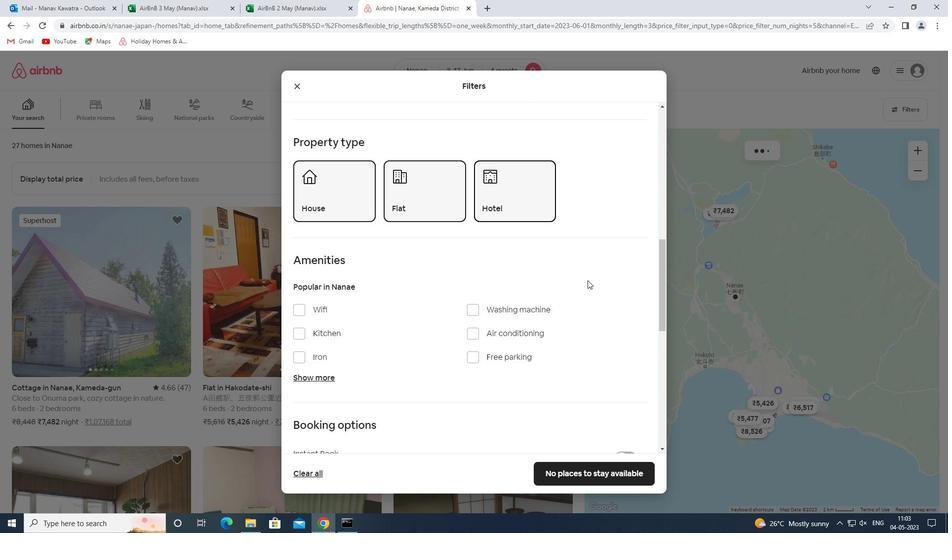 
Action: Mouse scrolled (584, 282) with delta (0, 0)
Screenshot: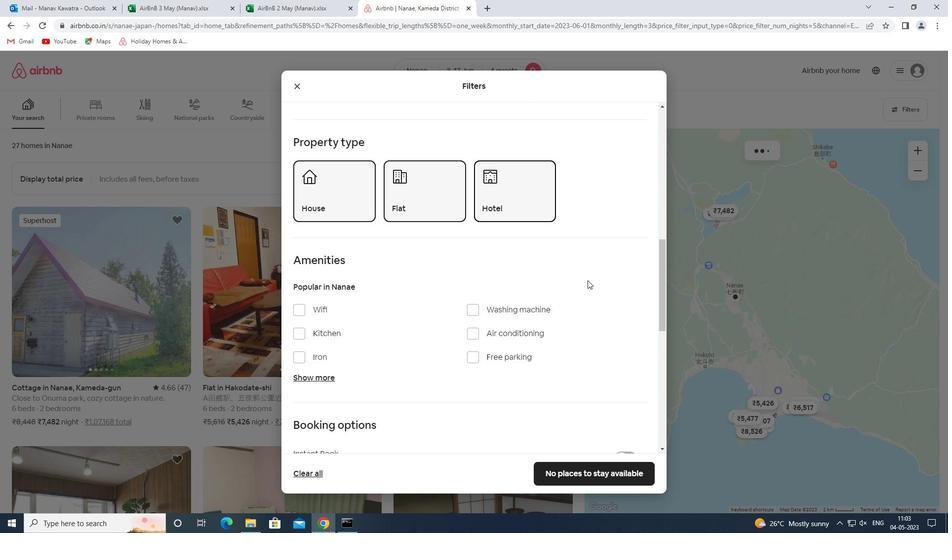 
Action: Mouse moved to (584, 283)
Screenshot: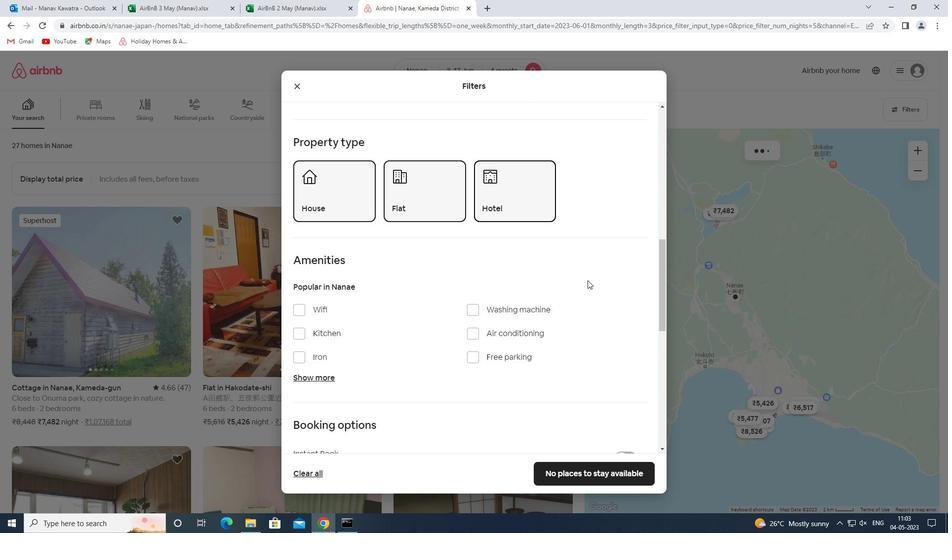 
Action: Mouse scrolled (584, 282) with delta (0, 0)
Screenshot: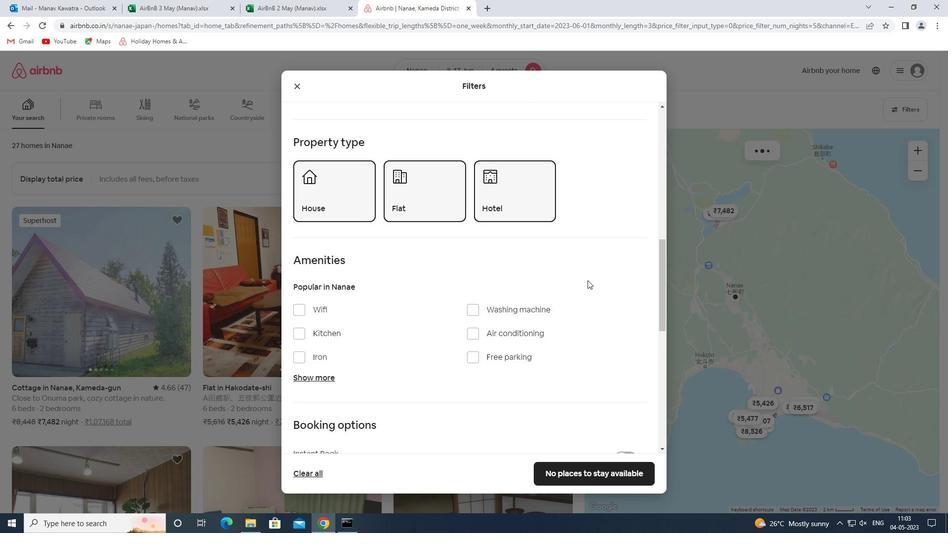 
Action: Mouse moved to (622, 102)
Screenshot: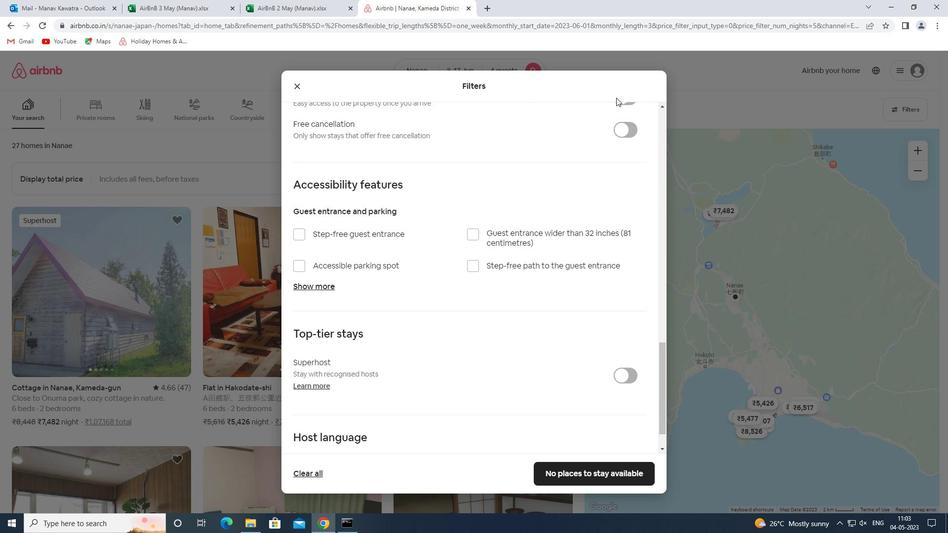 
Action: Mouse pressed left at (622, 102)
Screenshot: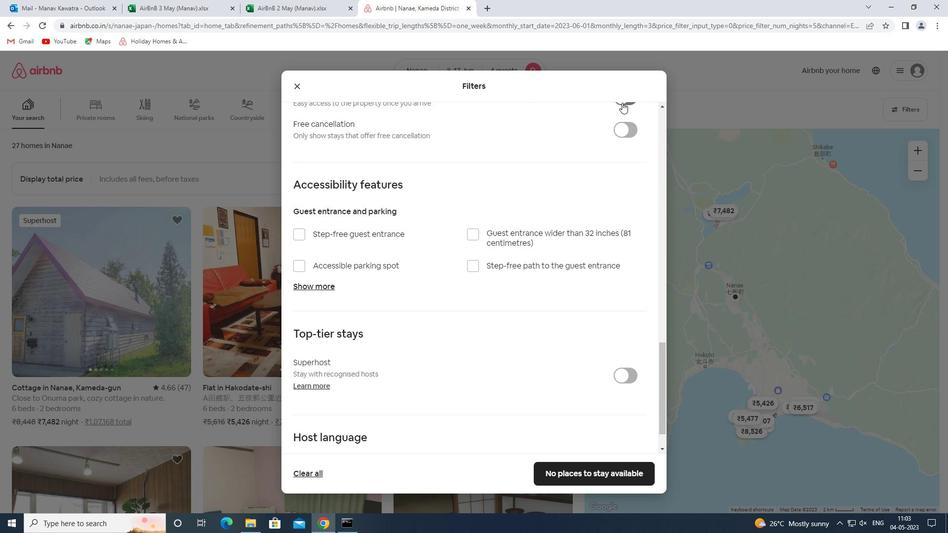 
Action: Mouse moved to (544, 315)
Screenshot: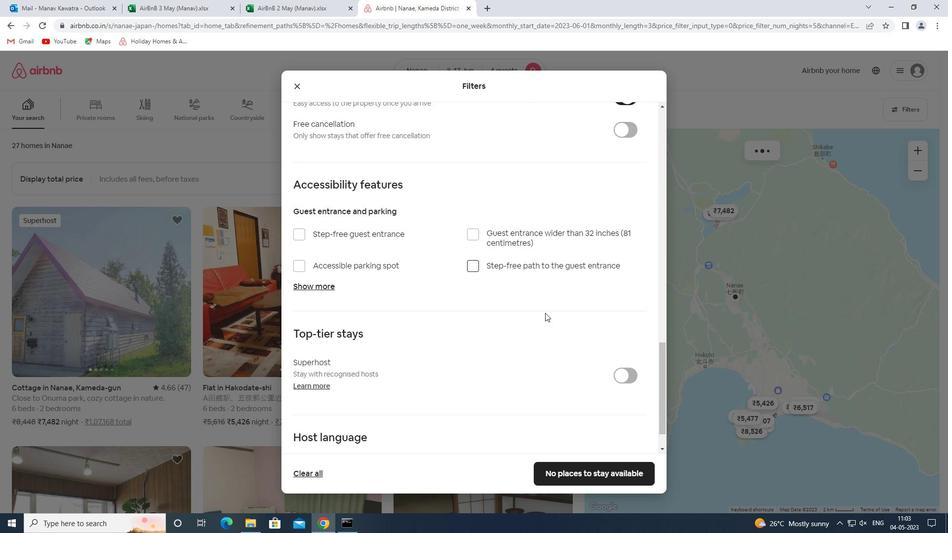
Action: Mouse scrolled (544, 315) with delta (0, 0)
Screenshot: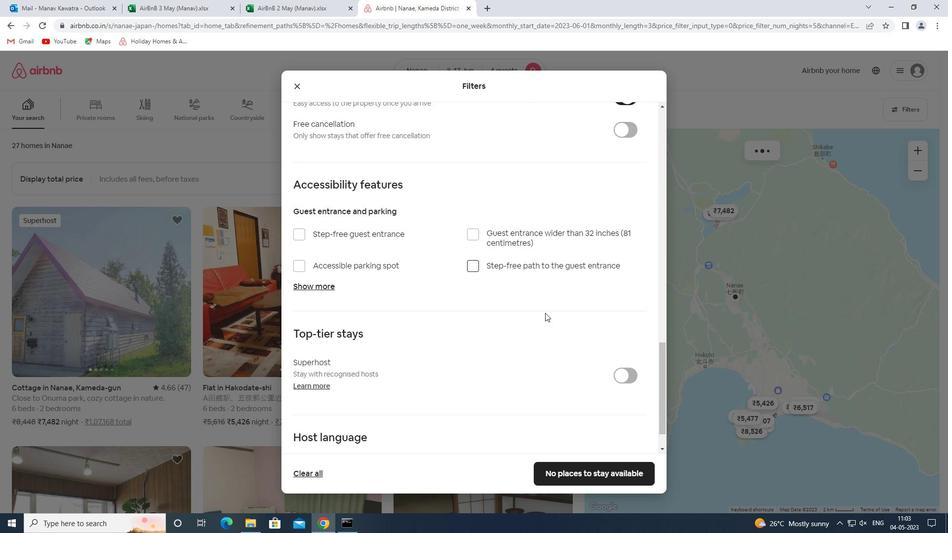 
Action: Mouse moved to (543, 316)
Screenshot: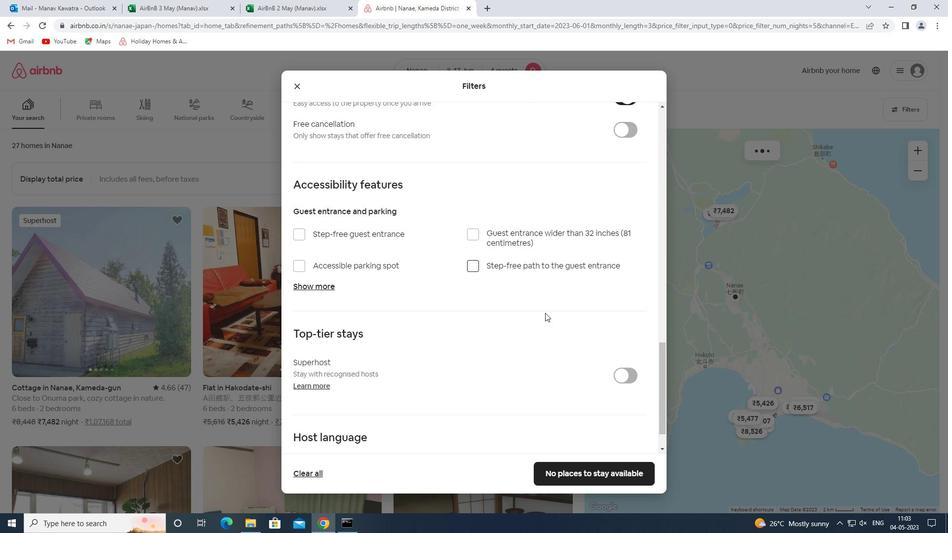 
Action: Mouse scrolled (543, 315) with delta (0, 0)
Screenshot: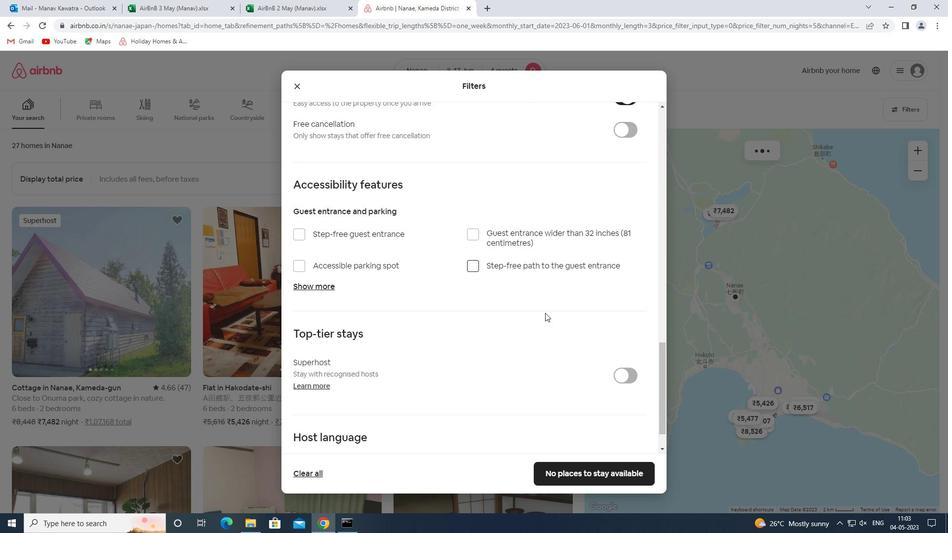 
Action: Mouse scrolled (543, 315) with delta (0, 0)
Screenshot: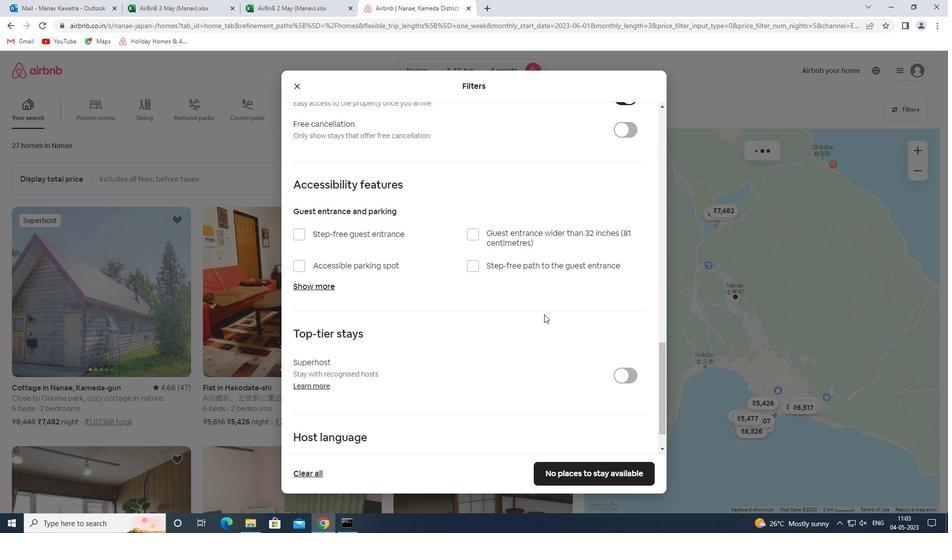 
Action: Mouse scrolled (543, 315) with delta (0, 0)
Screenshot: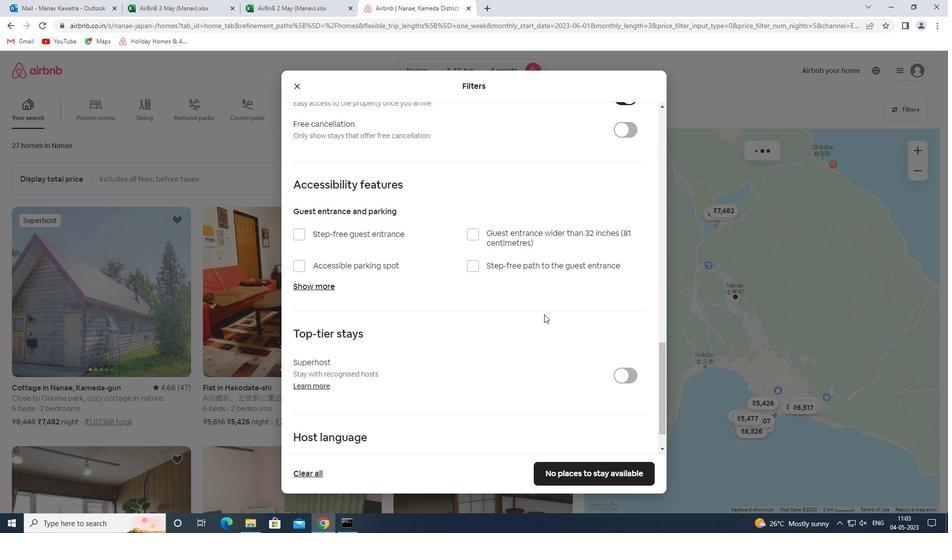
Action: Mouse scrolled (543, 315) with delta (0, 0)
Screenshot: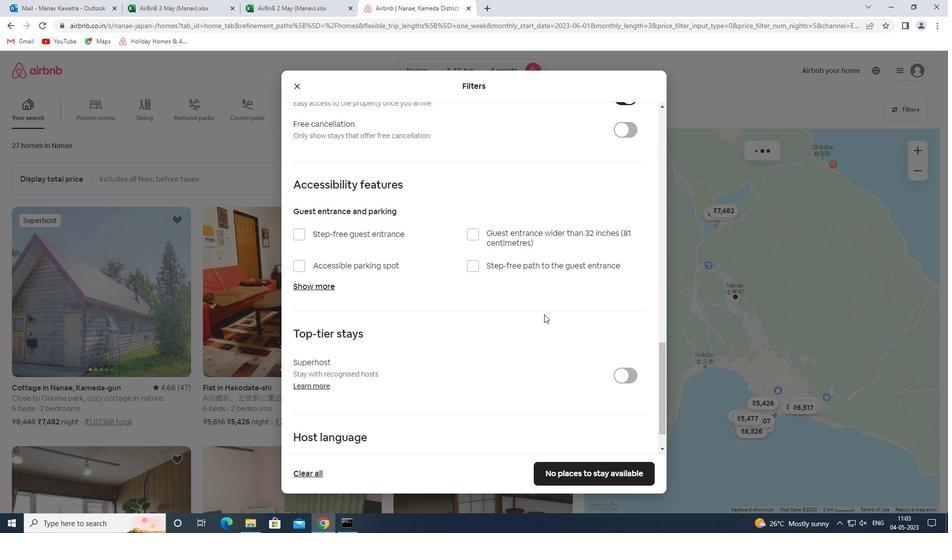 
Action: Mouse moved to (543, 316)
Screenshot: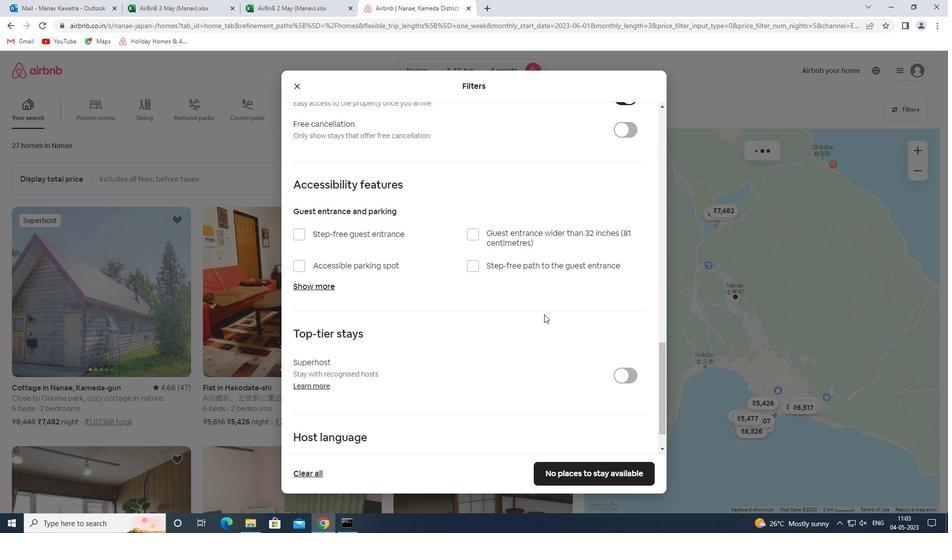 
Action: Mouse scrolled (543, 315) with delta (0, 0)
Screenshot: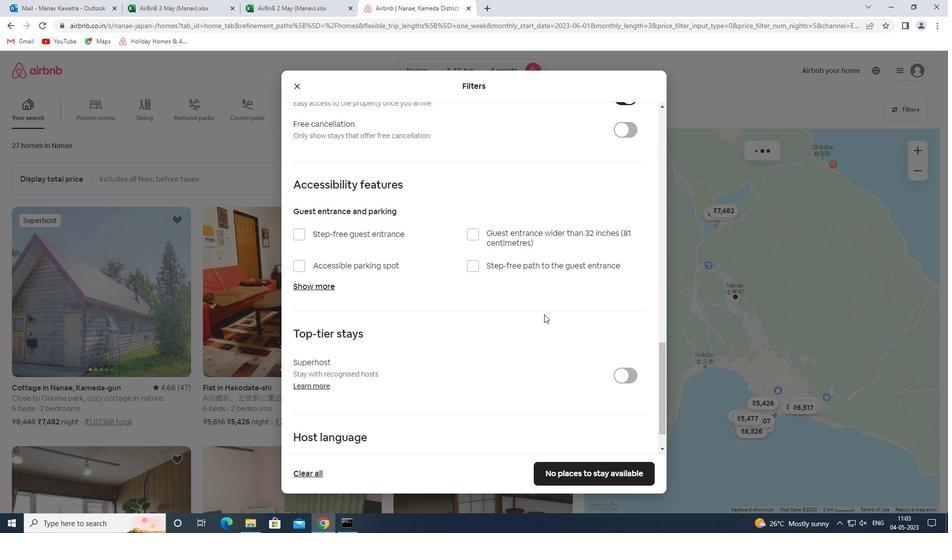 
Action: Mouse scrolled (543, 315) with delta (0, 0)
Screenshot: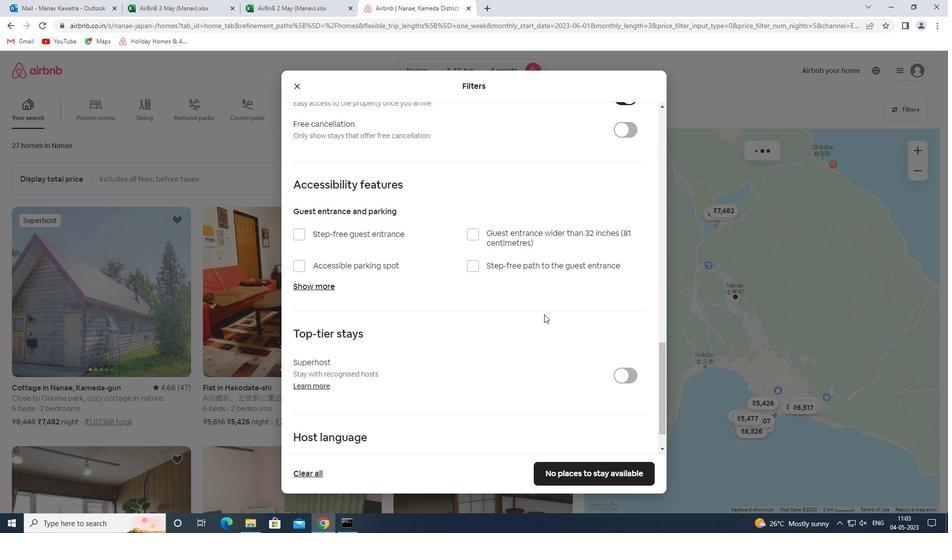 
Action: Mouse moved to (541, 320)
Screenshot: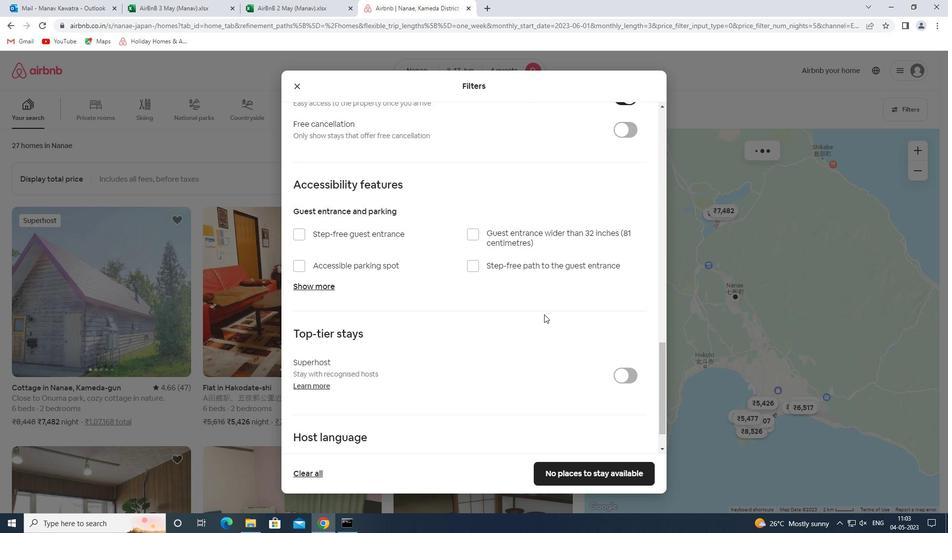 
Action: Mouse scrolled (541, 320) with delta (0, 0)
Screenshot: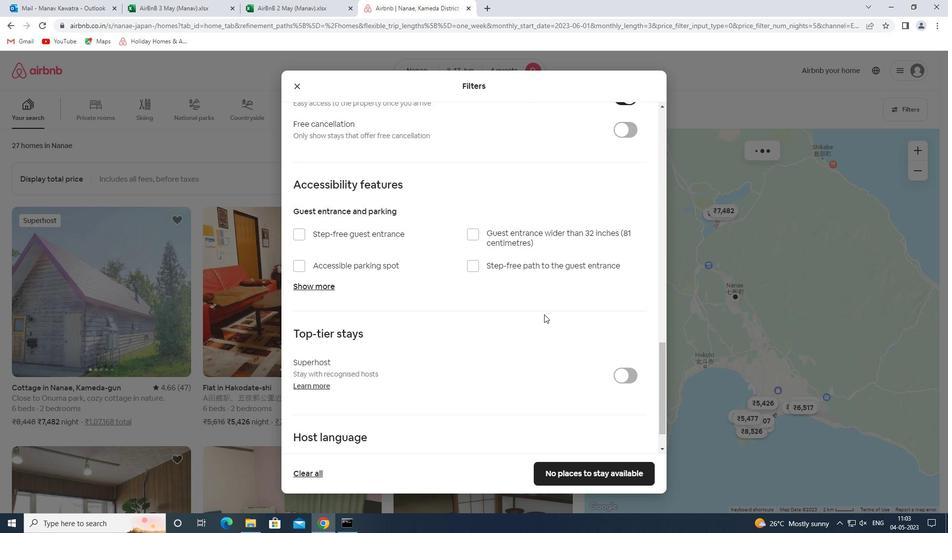 
Action: Mouse moved to (332, 424)
Screenshot: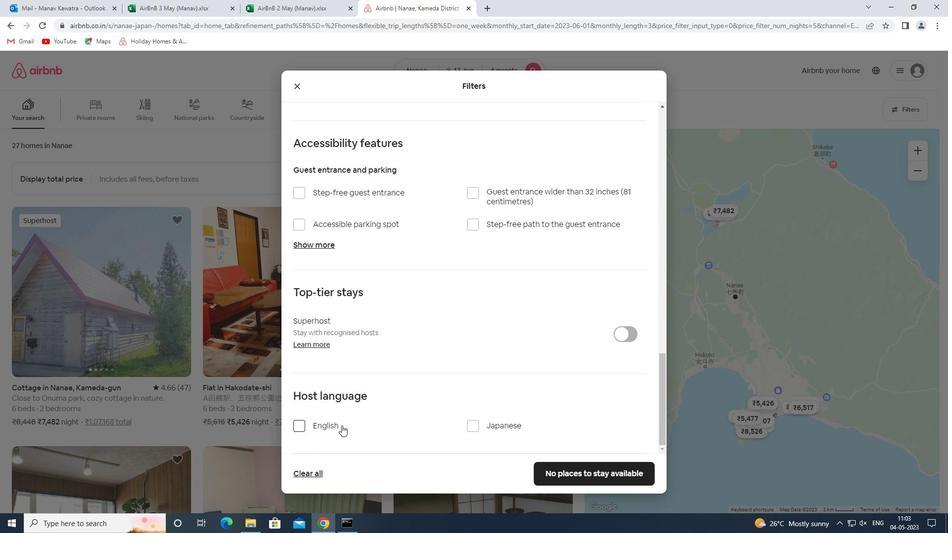
Action: Mouse pressed left at (332, 424)
Screenshot: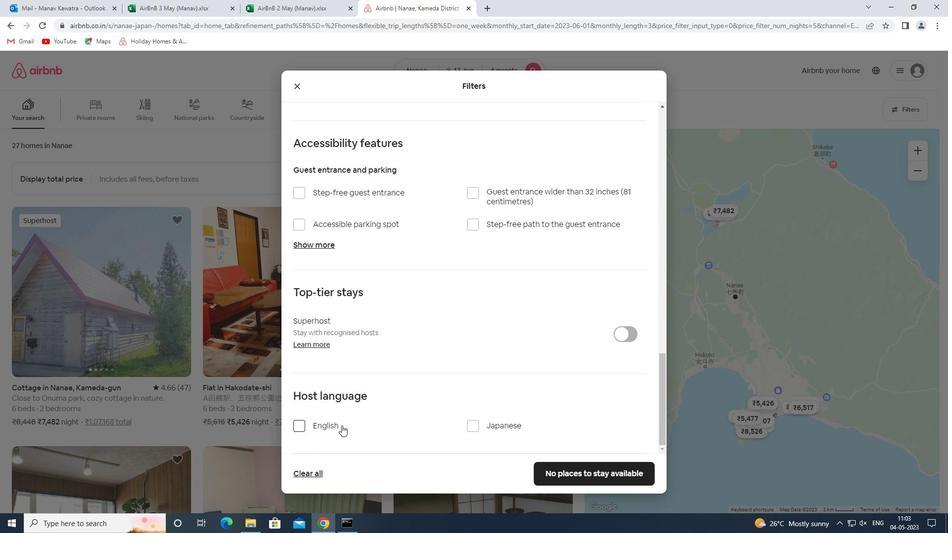 
Action: Mouse moved to (579, 472)
Screenshot: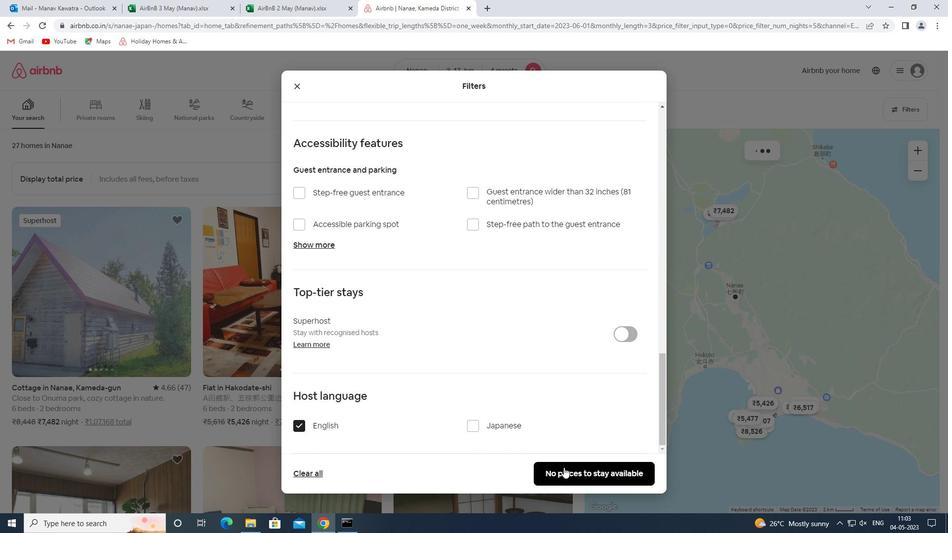 
Action: Mouse pressed left at (579, 472)
Screenshot: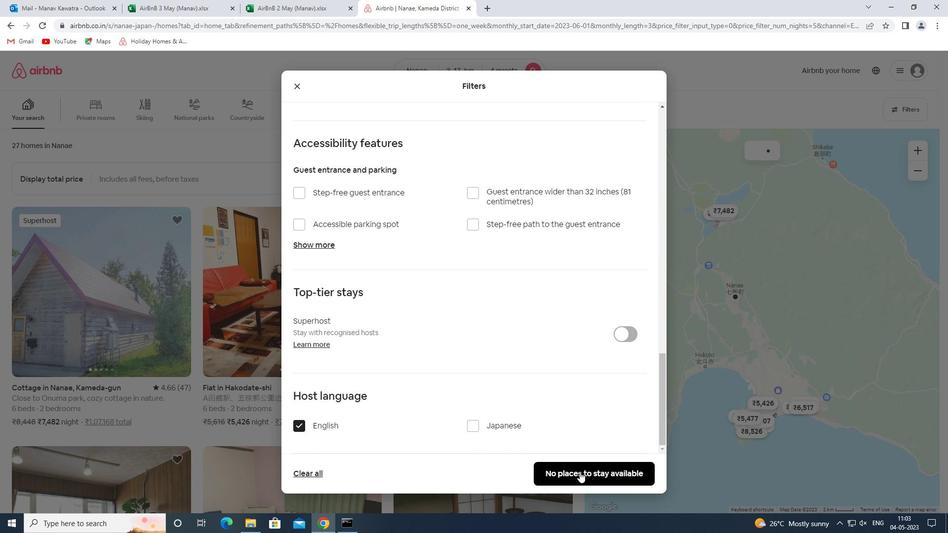 
Action: Mouse moved to (575, 470)
Screenshot: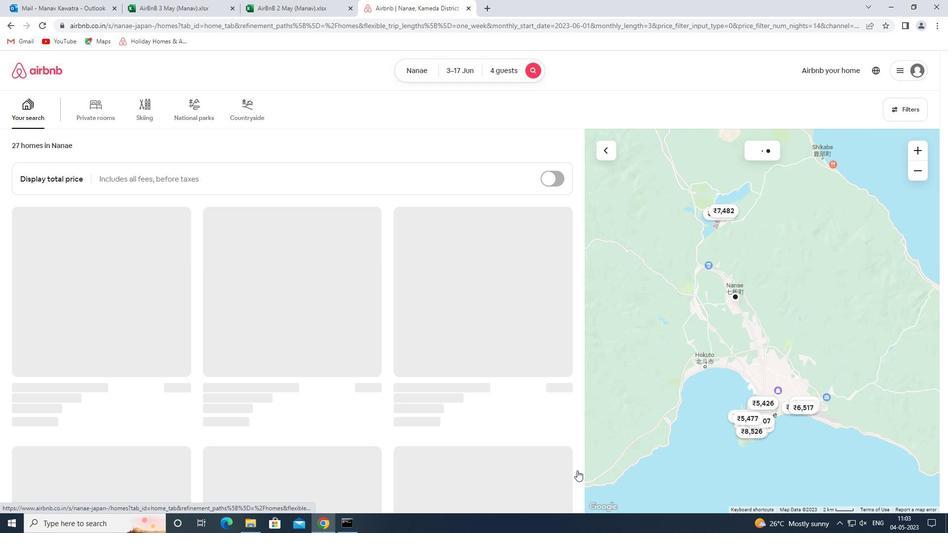 
